 Task: Search one way flight ticket for 1 adult, 6 children, 1 infant in seat and 1 infant on lap in business from Lansing: Capital Region International Airport (was Lansing Capital City) to Gillette: Gillette Campbell County Airport on 5-1-2023. Choice of flights is American. Number of bags: 8 checked bags. Price is upto 45000. Outbound departure time preference is 6:30. Look for best flights.
Action: Mouse moved to (296, 429)
Screenshot: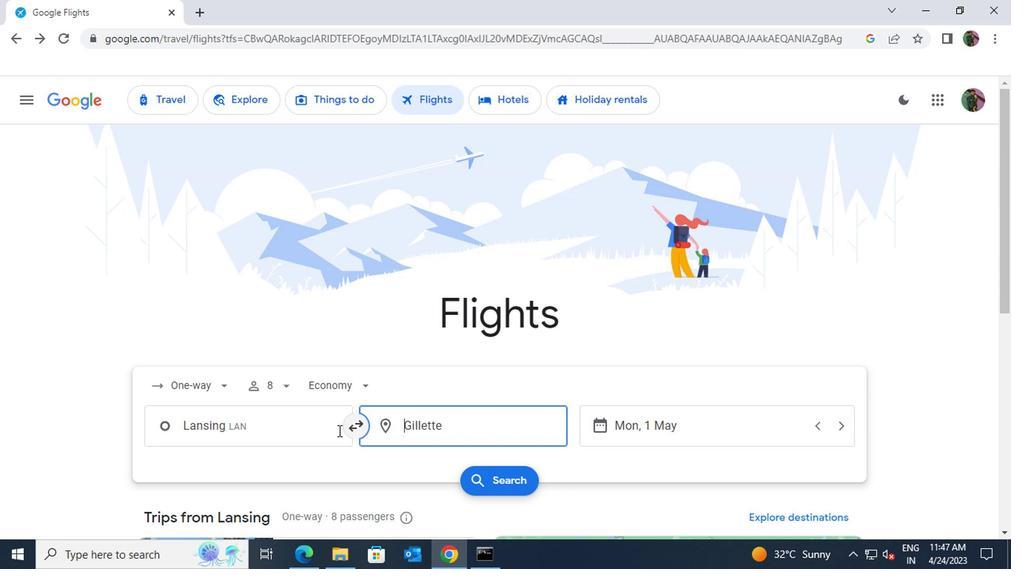 
Action: Mouse pressed left at (296, 429)
Screenshot: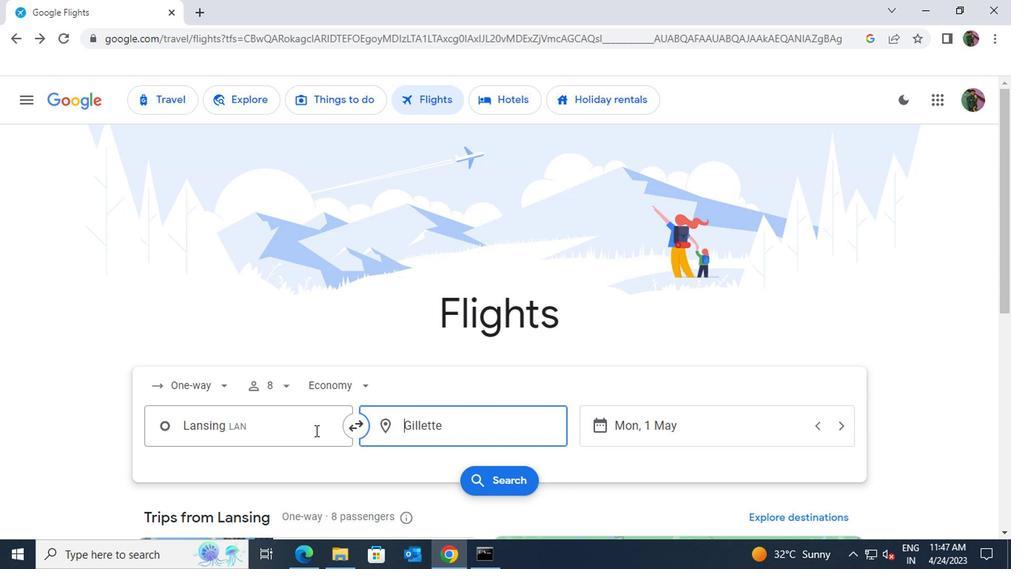 
Action: Key pressed capital<Key.space>region
Screenshot: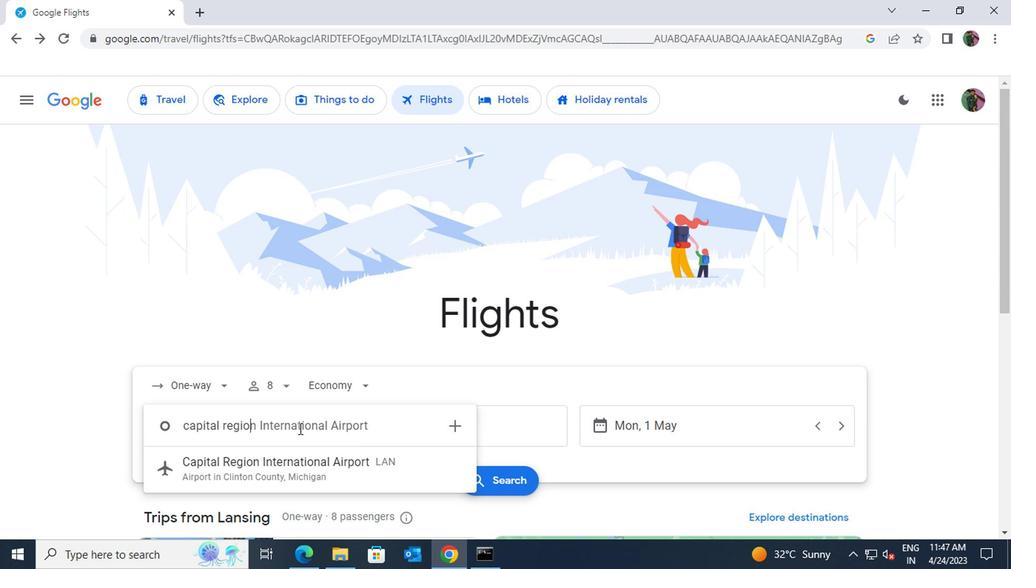 
Action: Mouse moved to (290, 459)
Screenshot: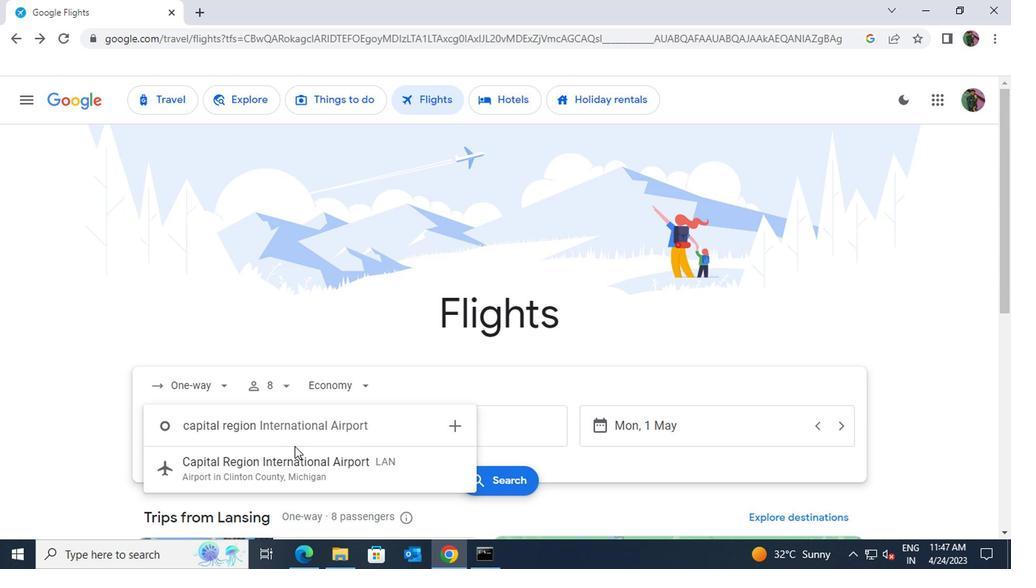 
Action: Mouse pressed left at (290, 459)
Screenshot: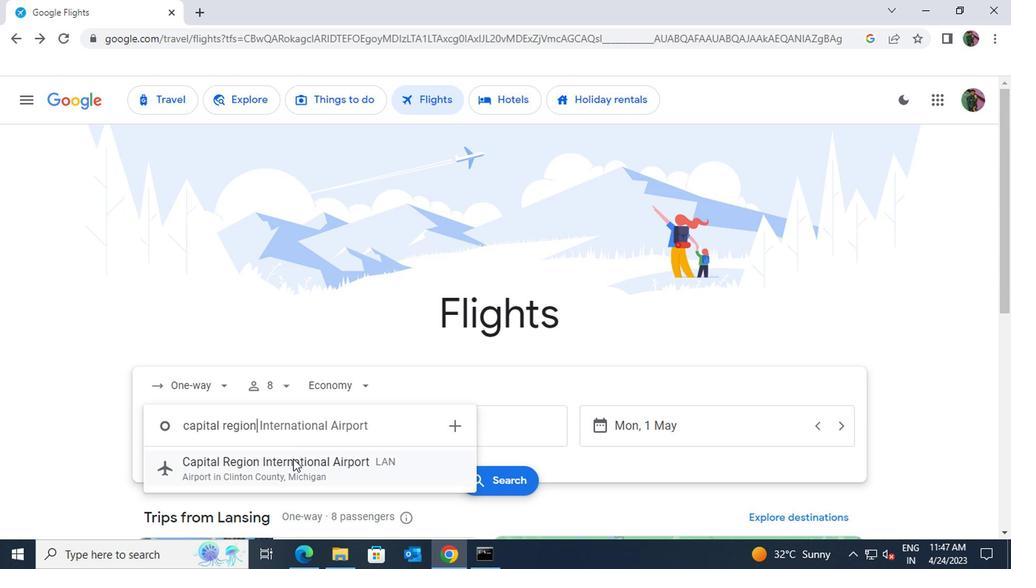 
Action: Mouse moved to (442, 435)
Screenshot: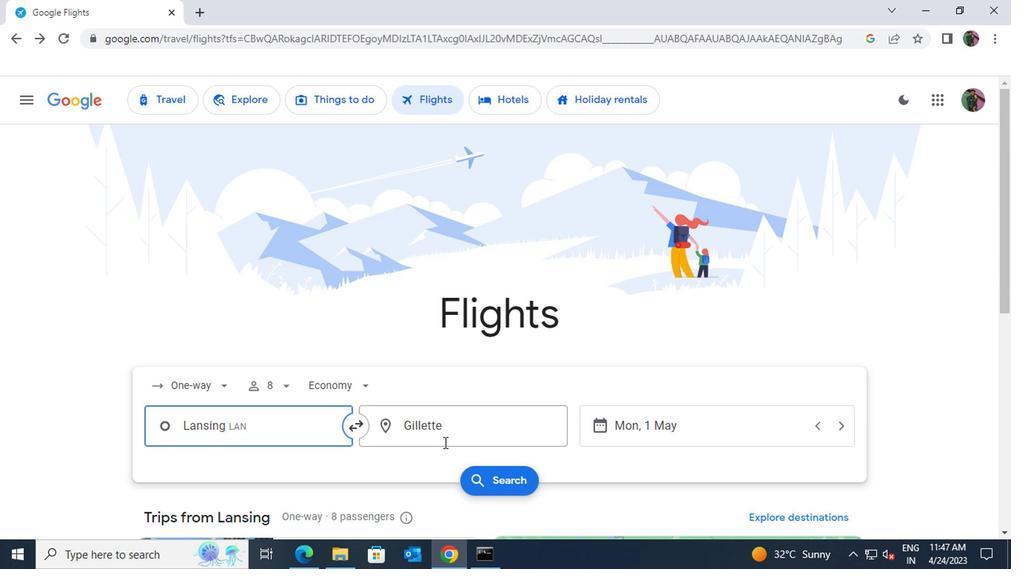 
Action: Mouse pressed left at (442, 435)
Screenshot: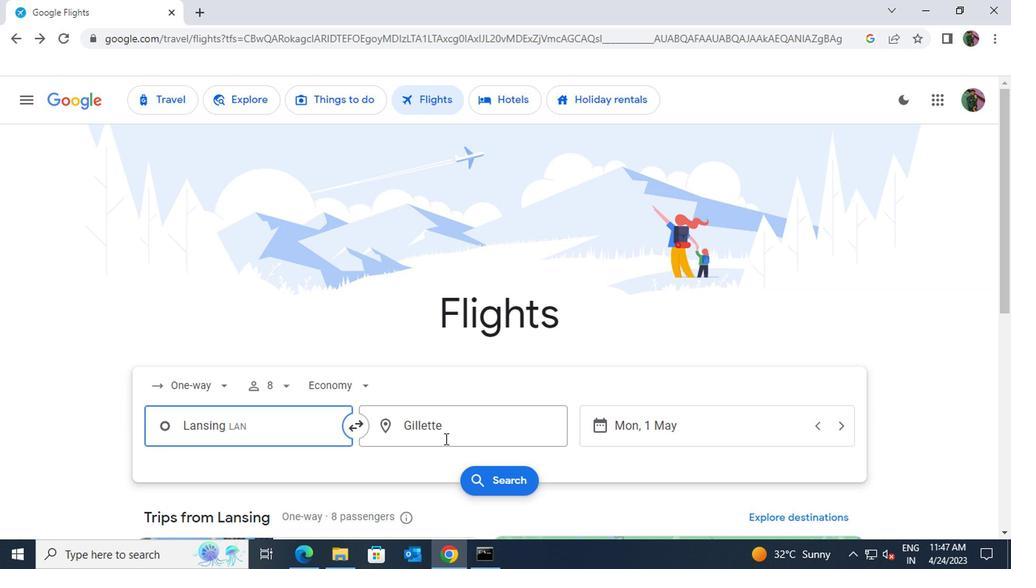 
Action: Key pressed gillette
Screenshot: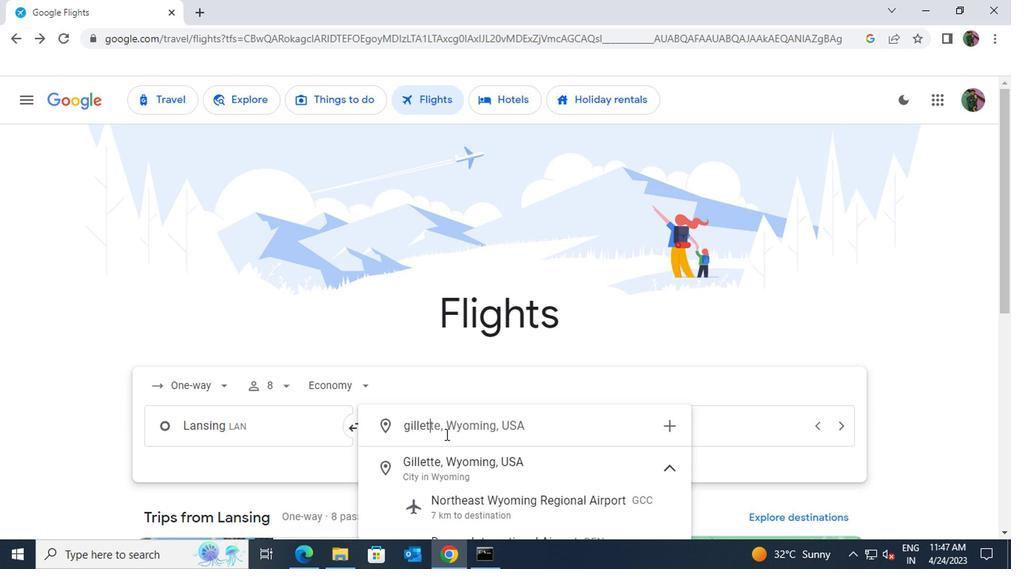 
Action: Mouse moved to (452, 461)
Screenshot: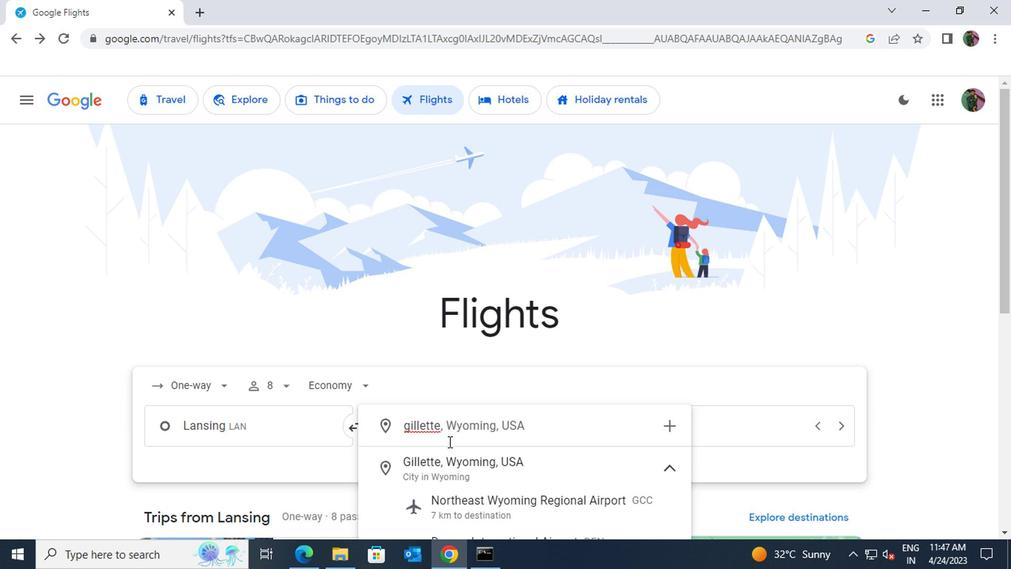 
Action: Mouse pressed left at (452, 461)
Screenshot: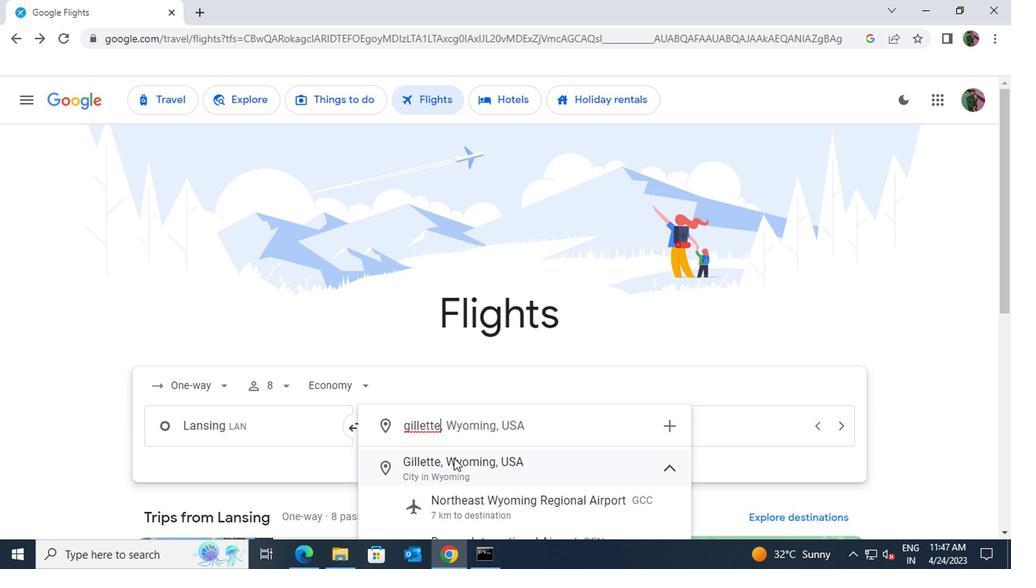 
Action: Mouse moved to (279, 394)
Screenshot: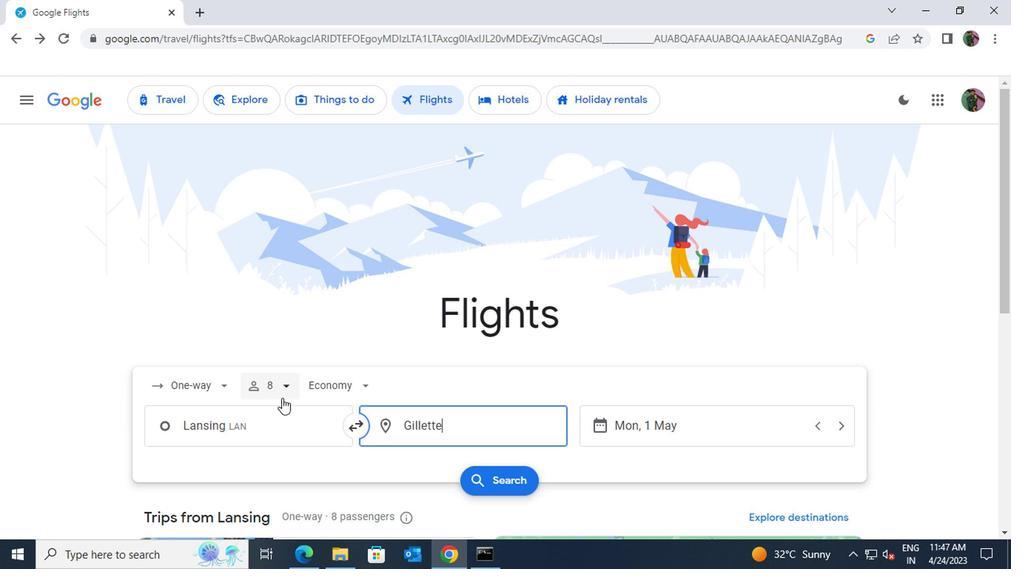 
Action: Mouse pressed left at (279, 394)
Screenshot: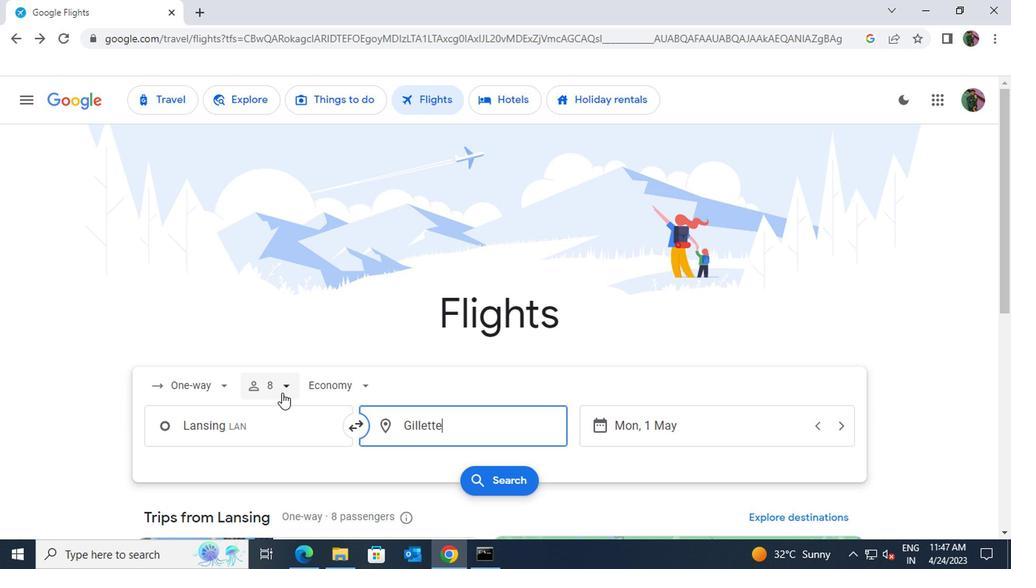 
Action: Mouse moved to (348, 420)
Screenshot: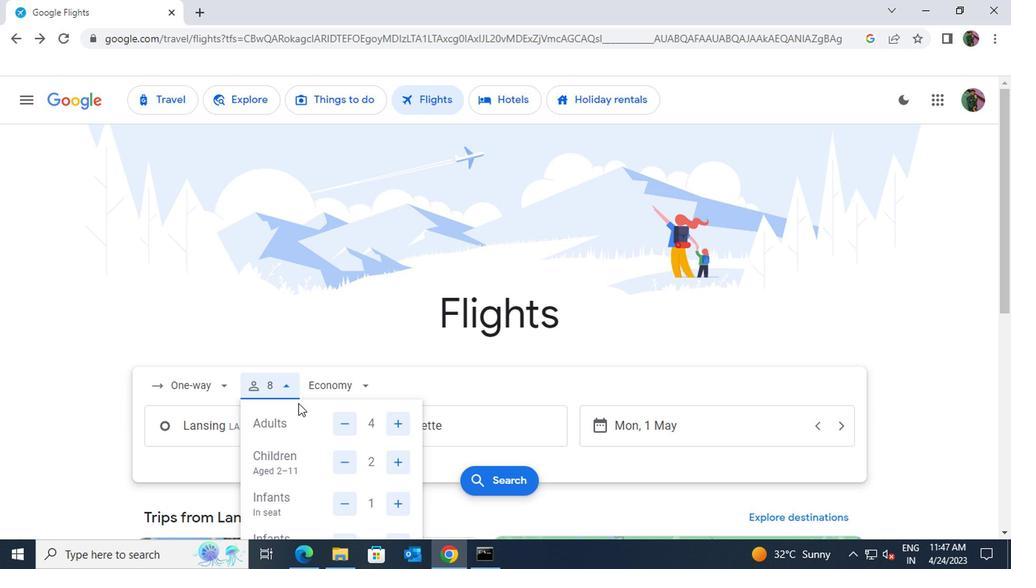 
Action: Mouse pressed left at (348, 420)
Screenshot: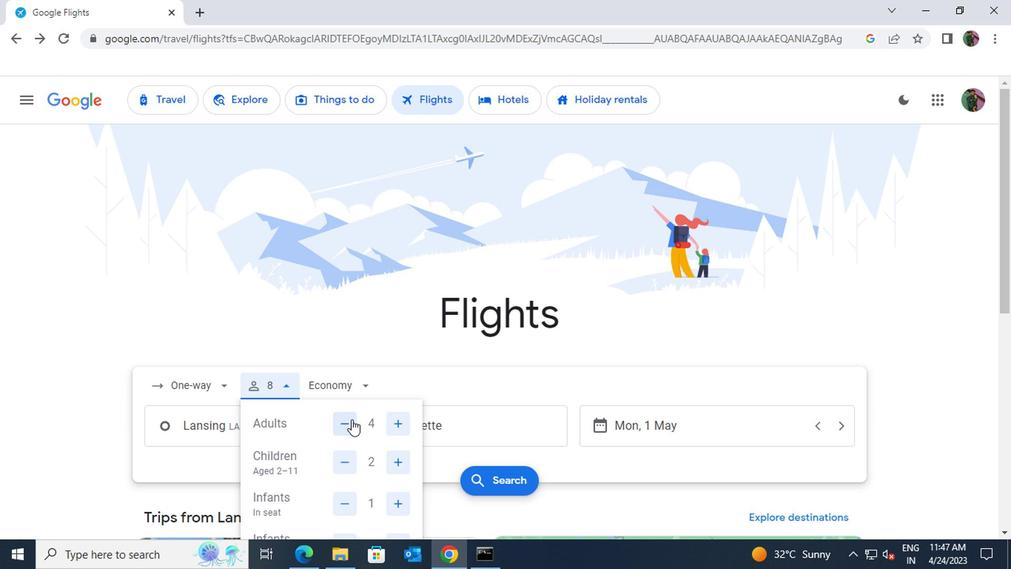 
Action: Mouse pressed left at (348, 420)
Screenshot: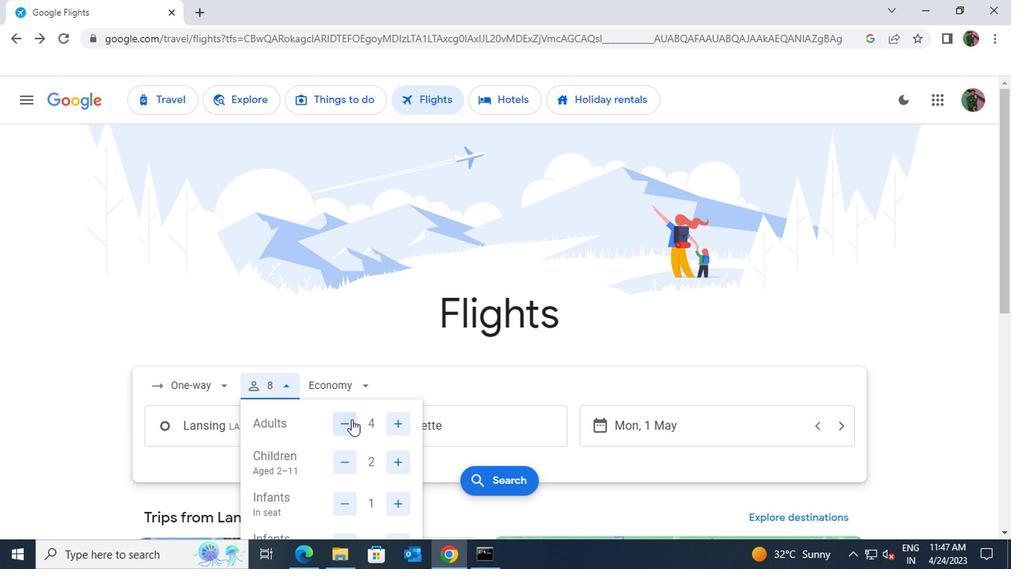 
Action: Mouse pressed left at (348, 420)
Screenshot: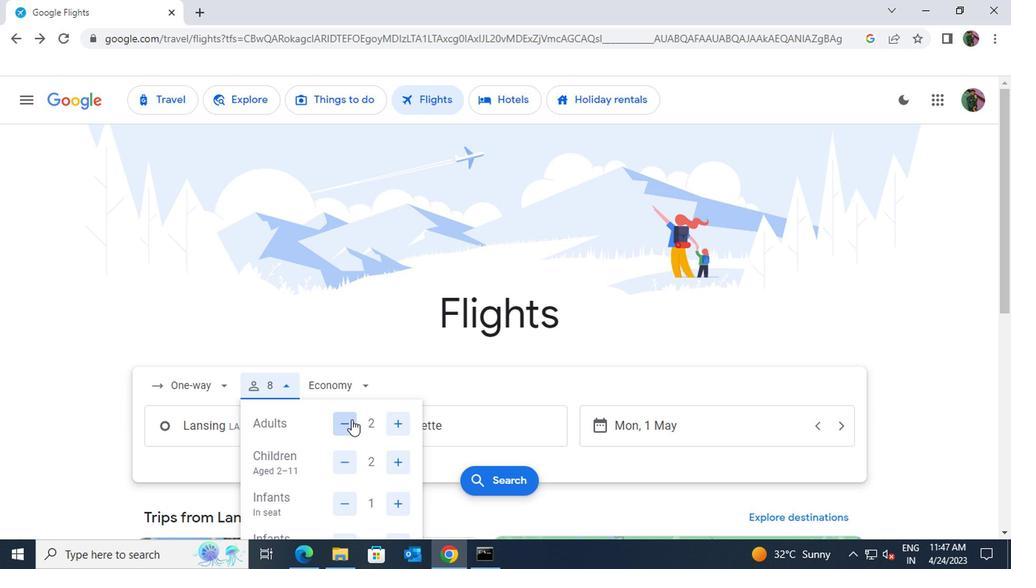 
Action: Mouse scrolled (348, 419) with delta (0, 0)
Screenshot: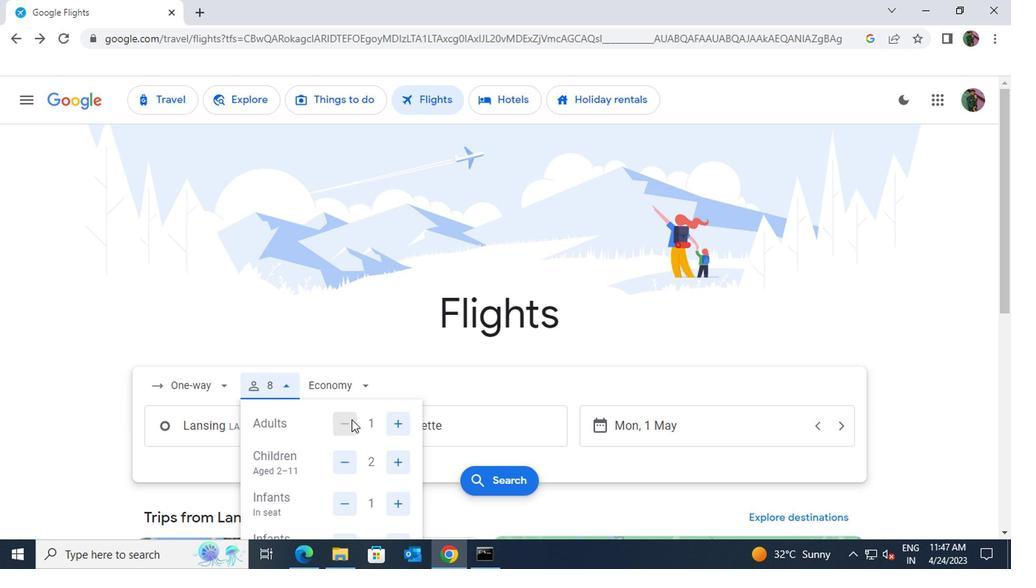 
Action: Mouse moved to (401, 393)
Screenshot: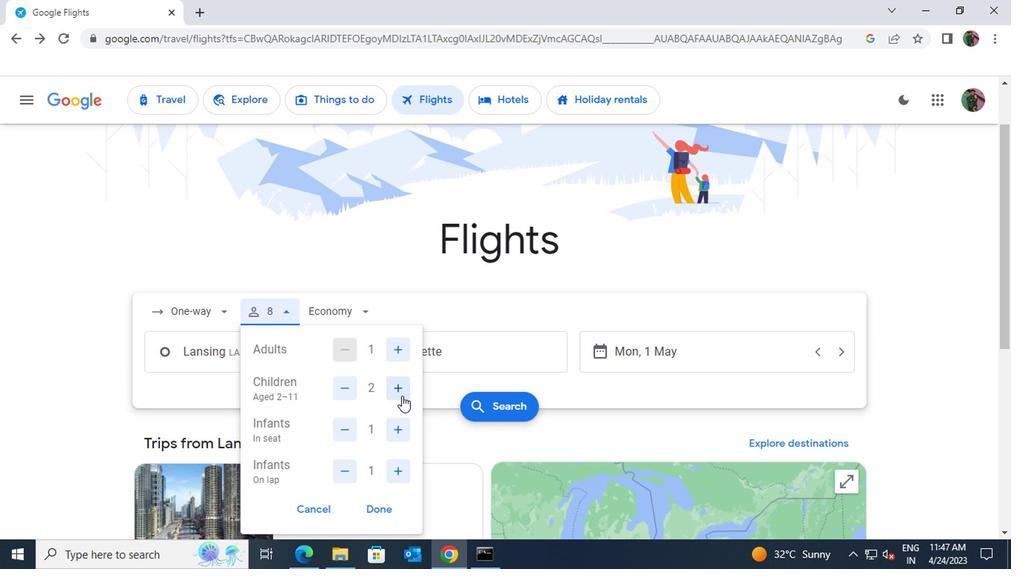 
Action: Mouse pressed left at (401, 393)
Screenshot: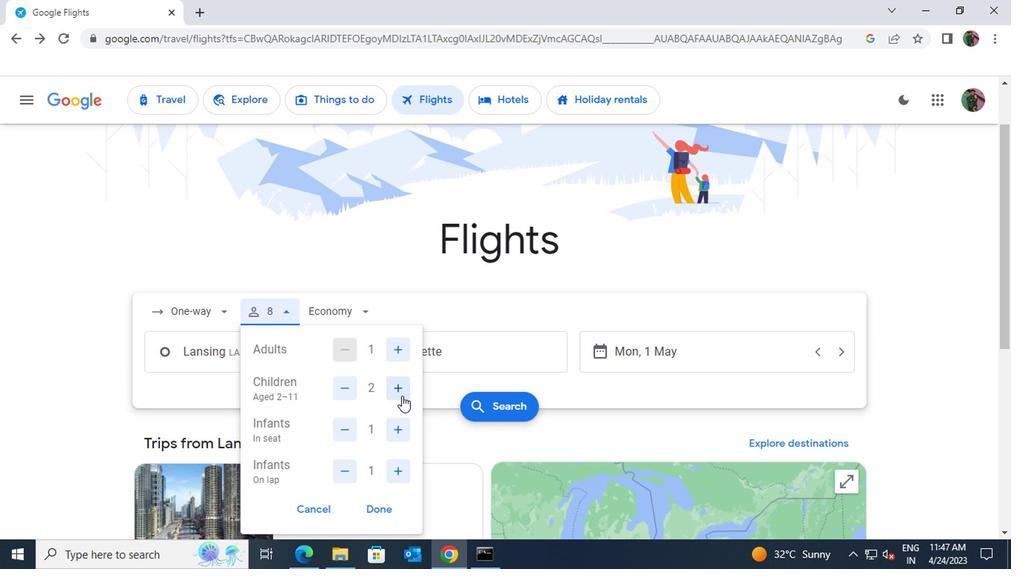 
Action: Mouse pressed left at (401, 393)
Screenshot: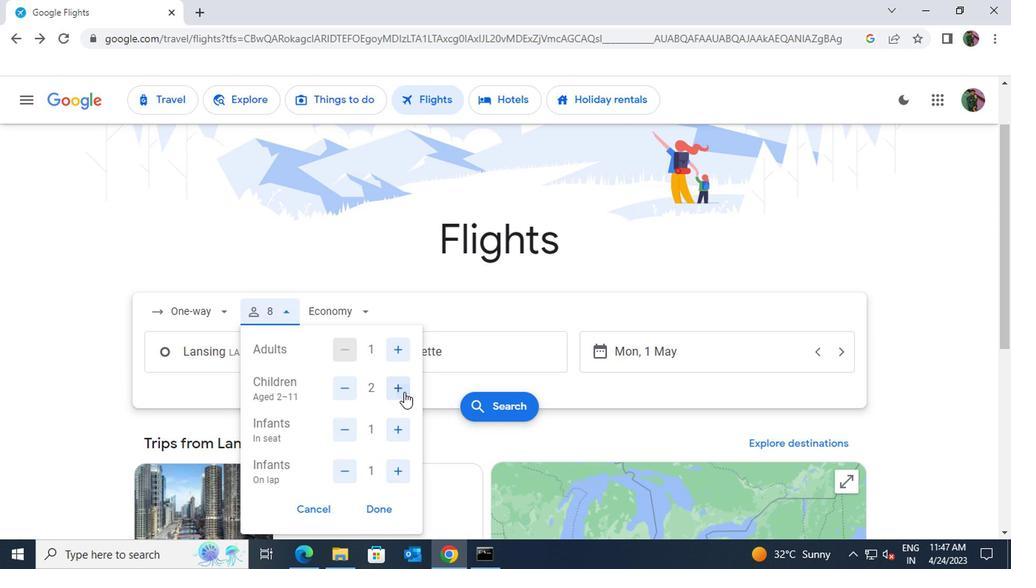 
Action: Mouse pressed left at (401, 393)
Screenshot: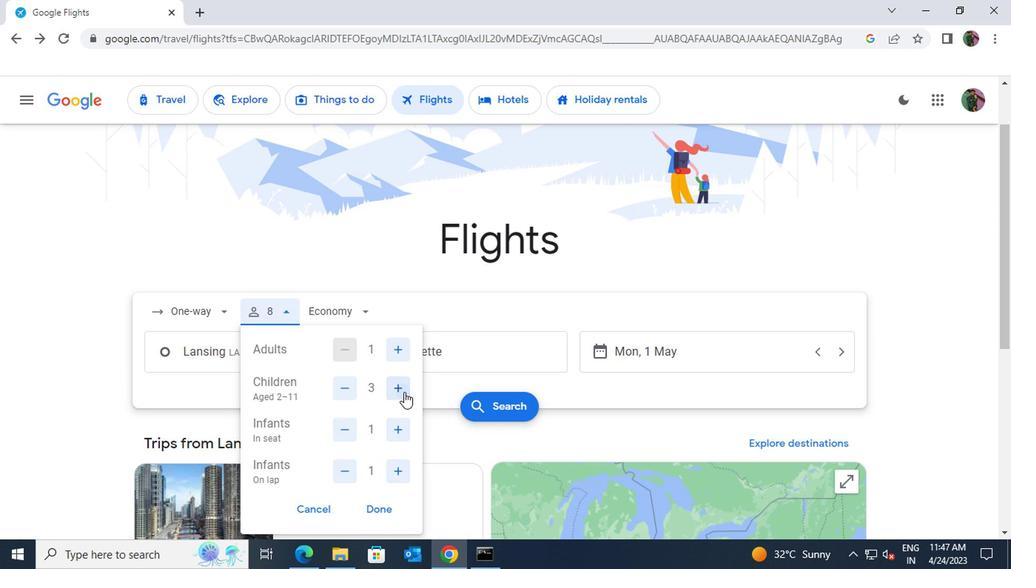 
Action: Mouse pressed left at (401, 393)
Screenshot: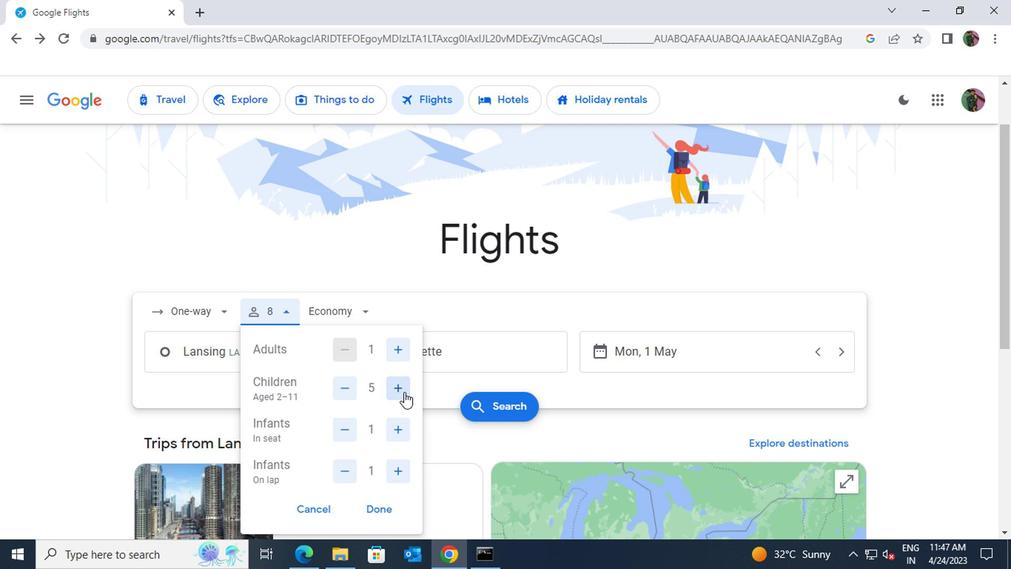
Action: Mouse scrolled (401, 392) with delta (0, -1)
Screenshot: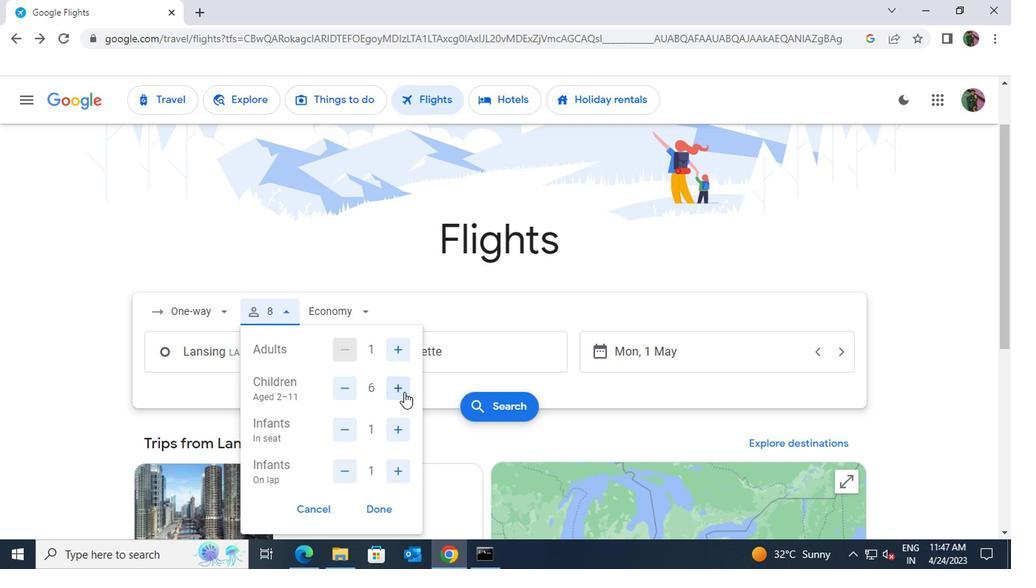 
Action: Mouse moved to (376, 432)
Screenshot: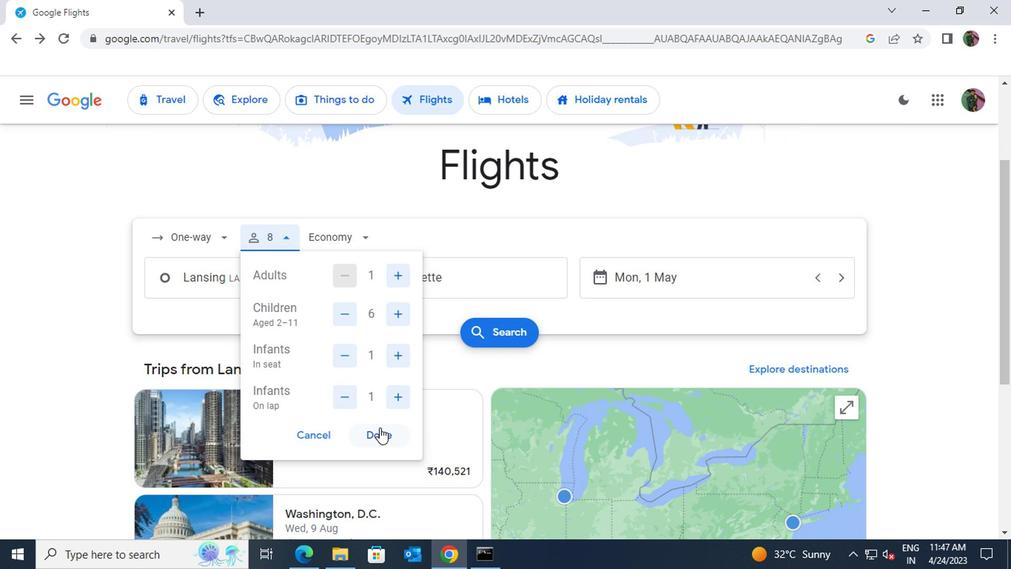 
Action: Mouse pressed left at (376, 432)
Screenshot: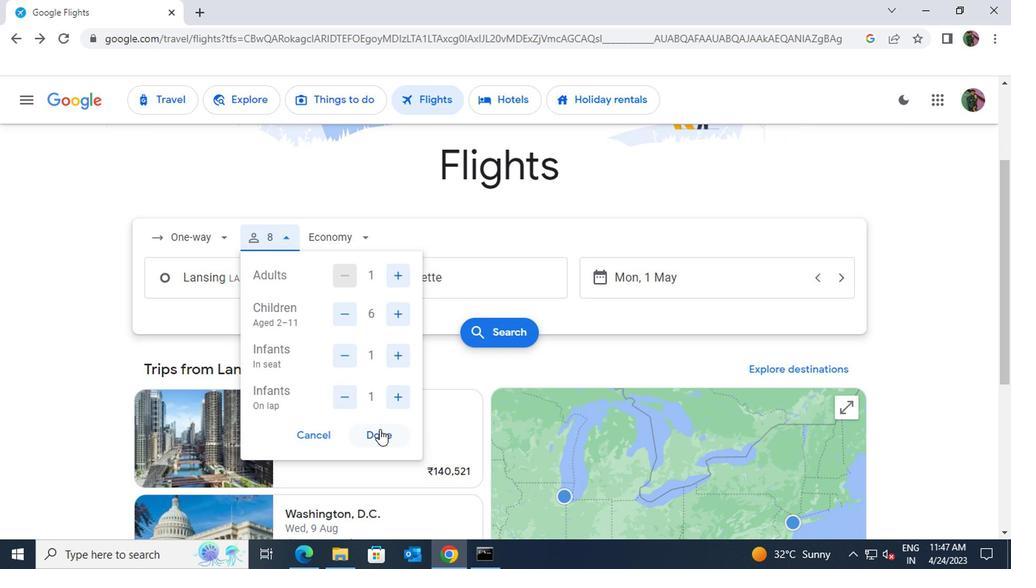 
Action: Mouse moved to (587, 286)
Screenshot: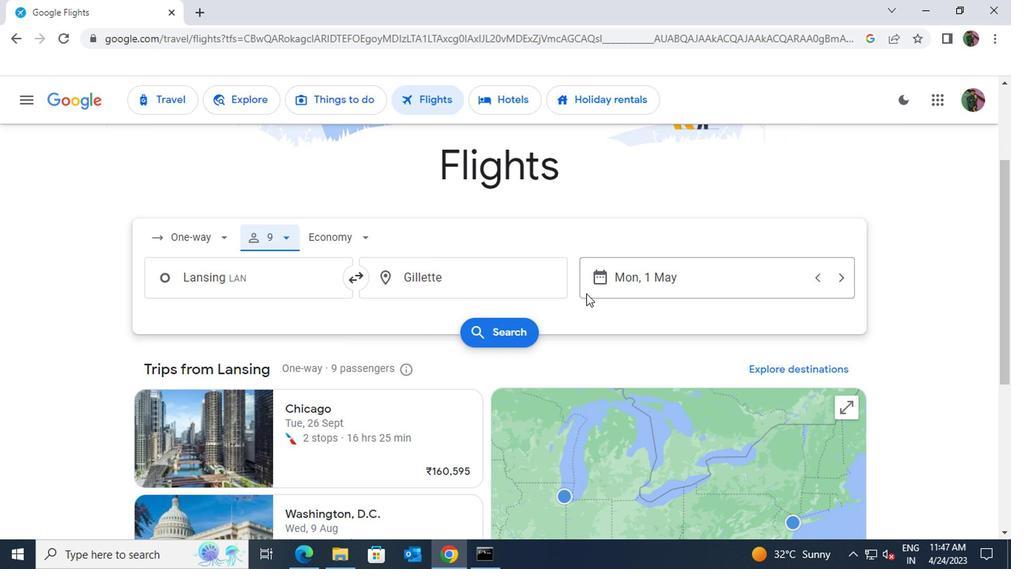 
Action: Mouse pressed left at (587, 286)
Screenshot: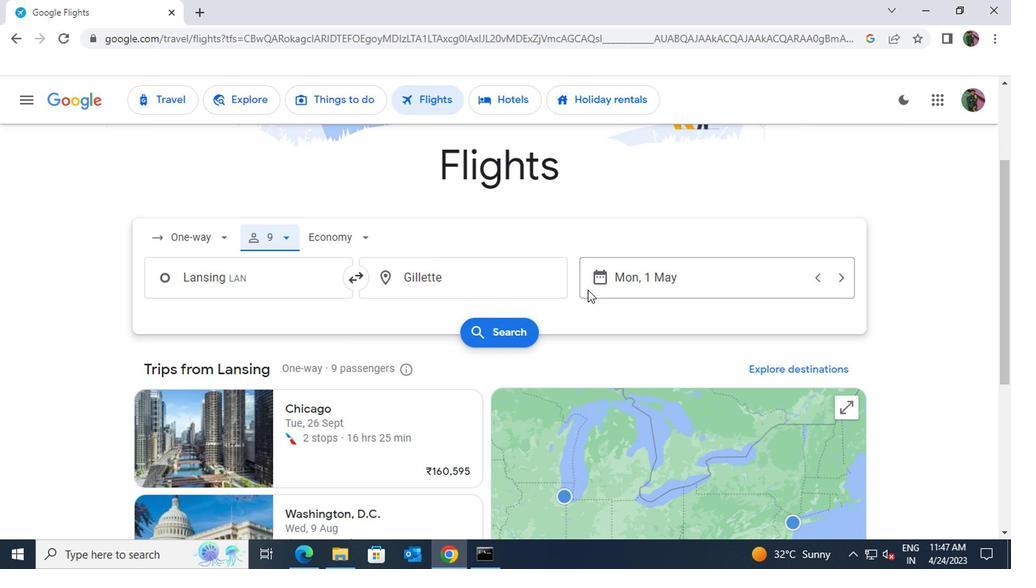 
Action: Mouse moved to (634, 277)
Screenshot: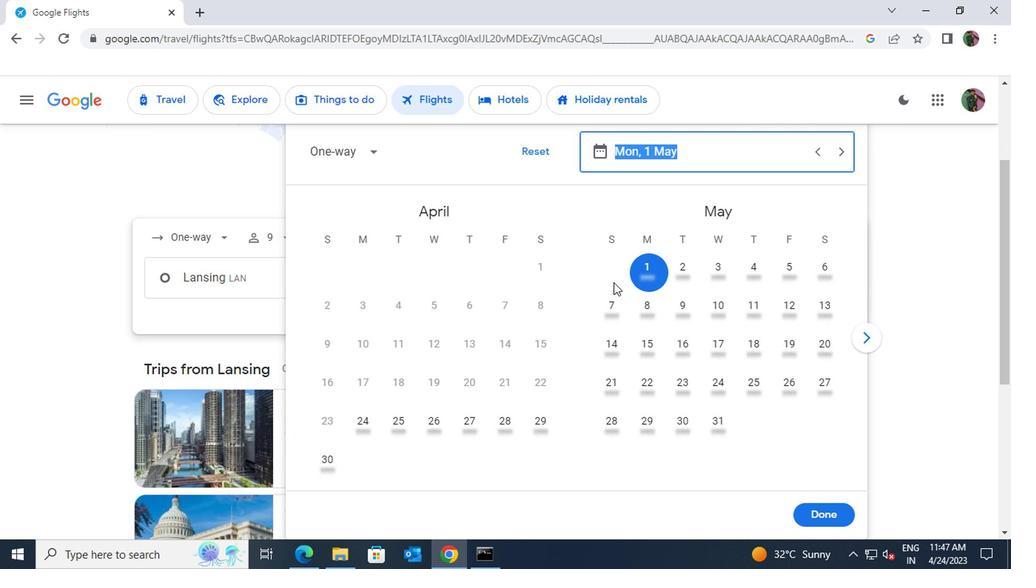 
Action: Mouse pressed left at (634, 277)
Screenshot: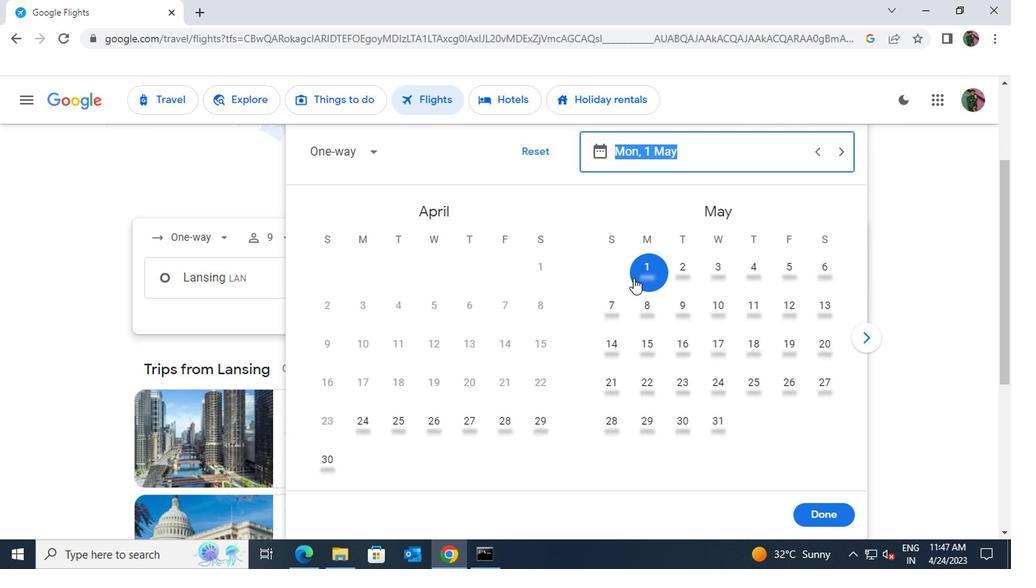 
Action: Mouse moved to (806, 508)
Screenshot: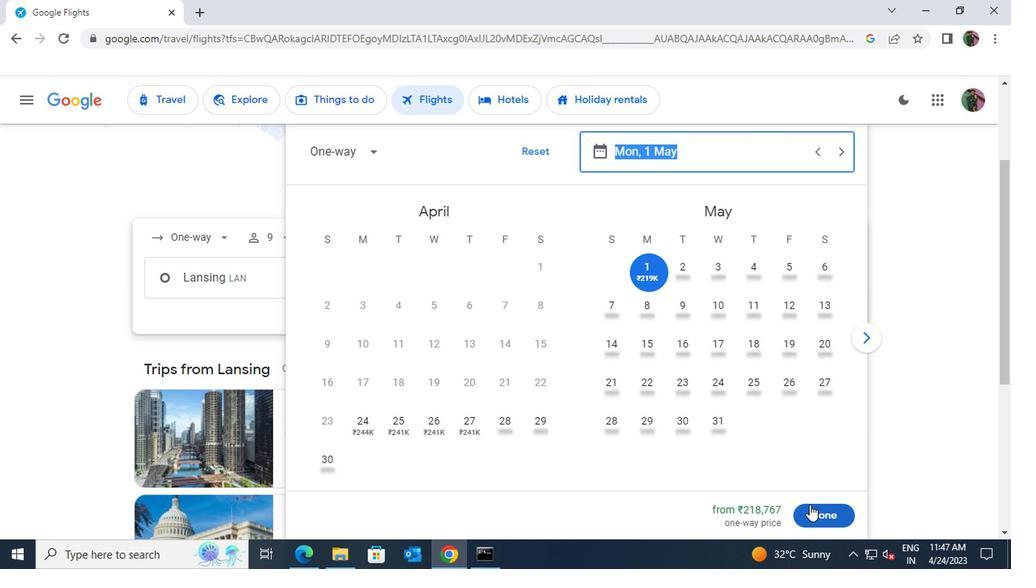 
Action: Mouse pressed left at (806, 508)
Screenshot: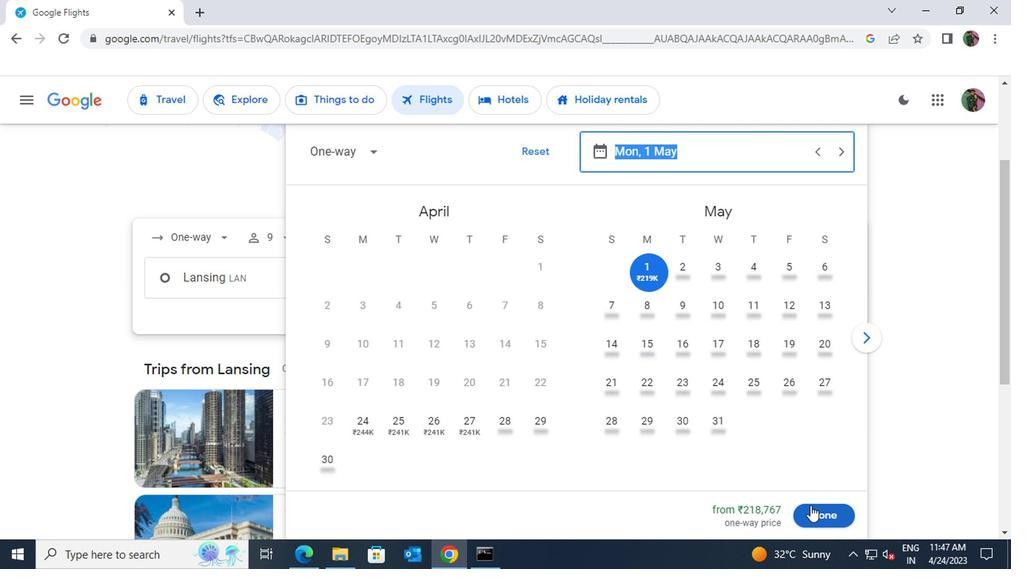 
Action: Mouse moved to (367, 244)
Screenshot: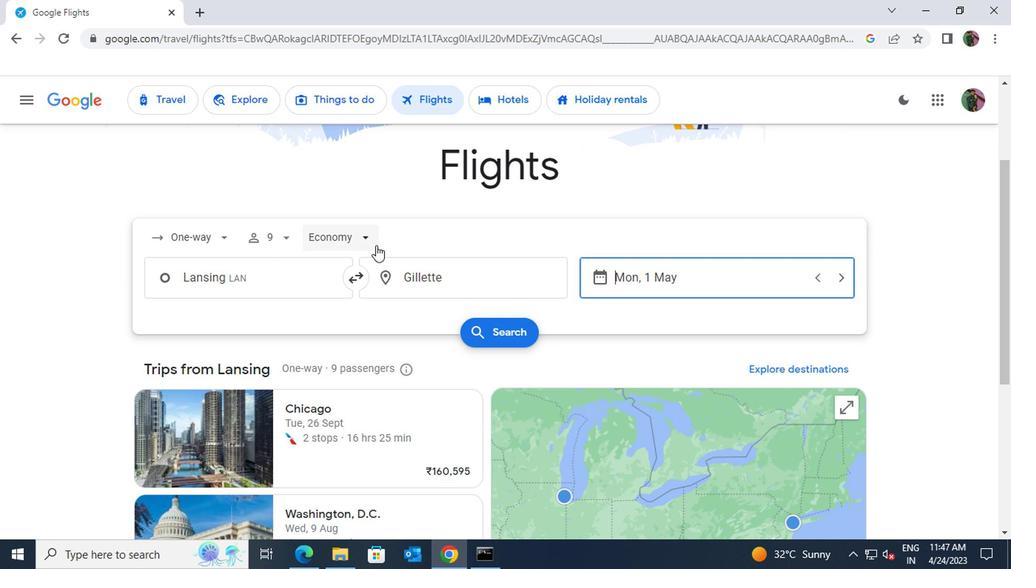 
Action: Mouse pressed left at (367, 244)
Screenshot: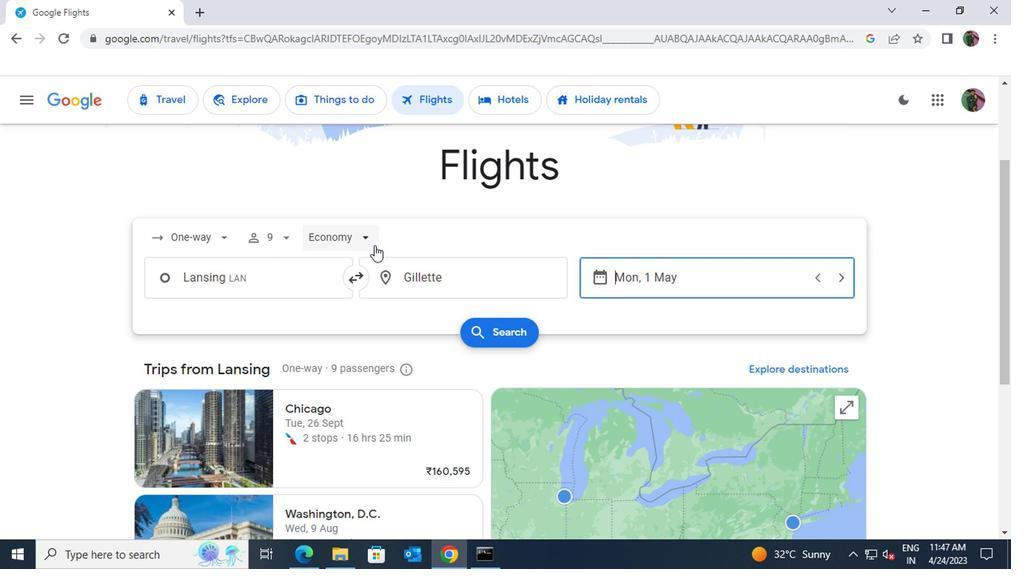 
Action: Mouse moved to (365, 344)
Screenshot: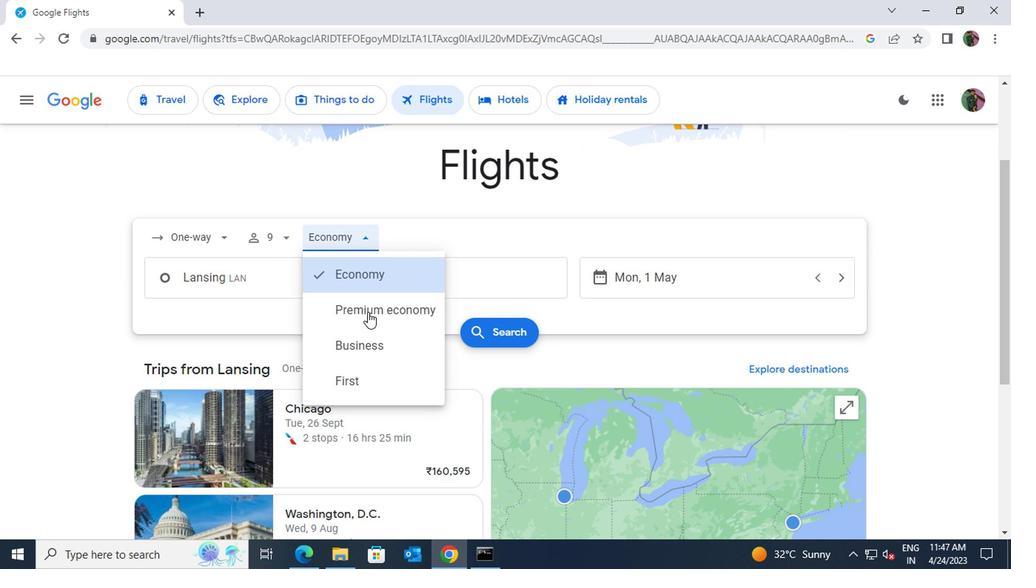 
Action: Mouse pressed left at (365, 344)
Screenshot: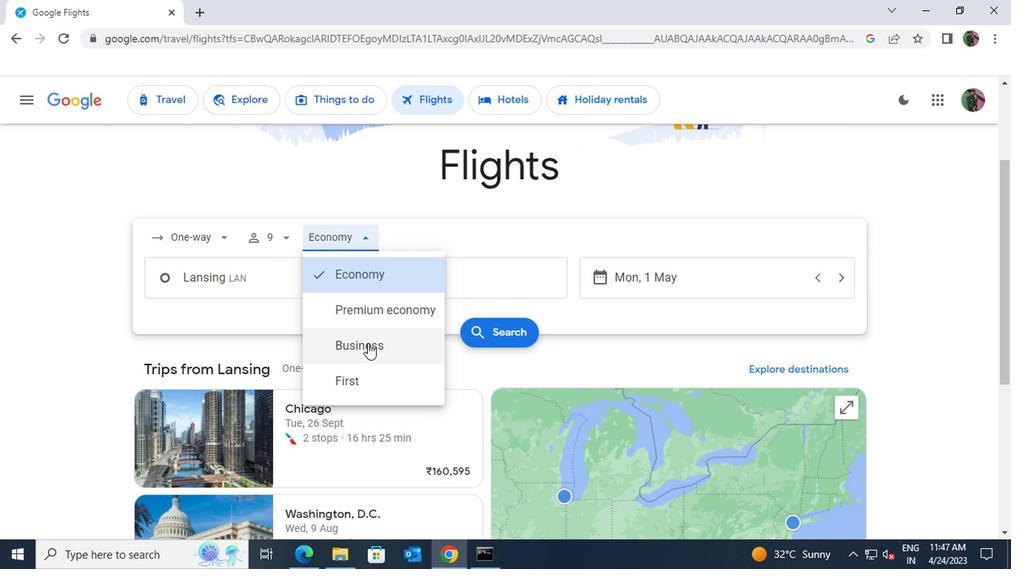 
Action: Mouse moved to (497, 333)
Screenshot: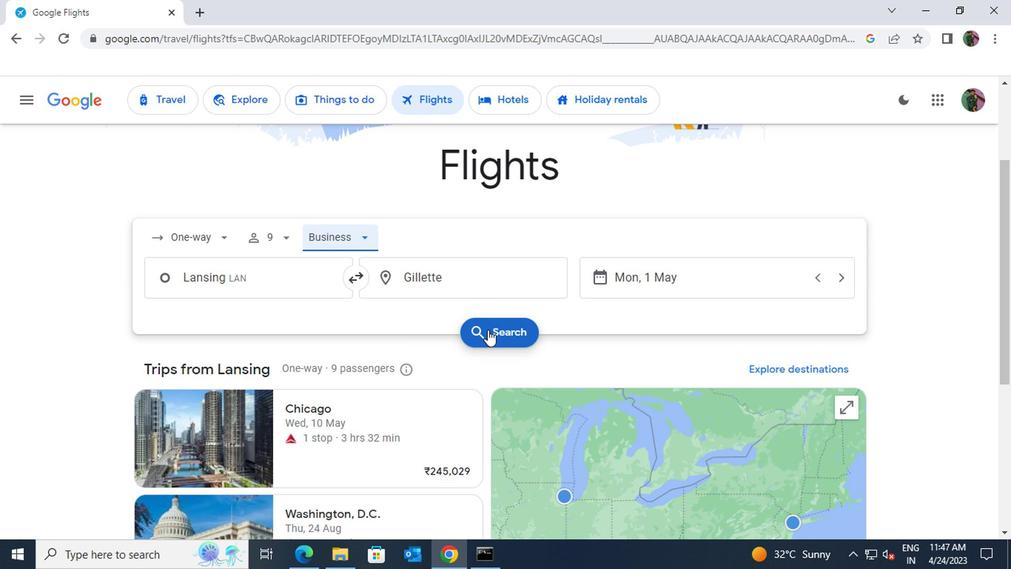
Action: Mouse pressed left at (497, 333)
Screenshot: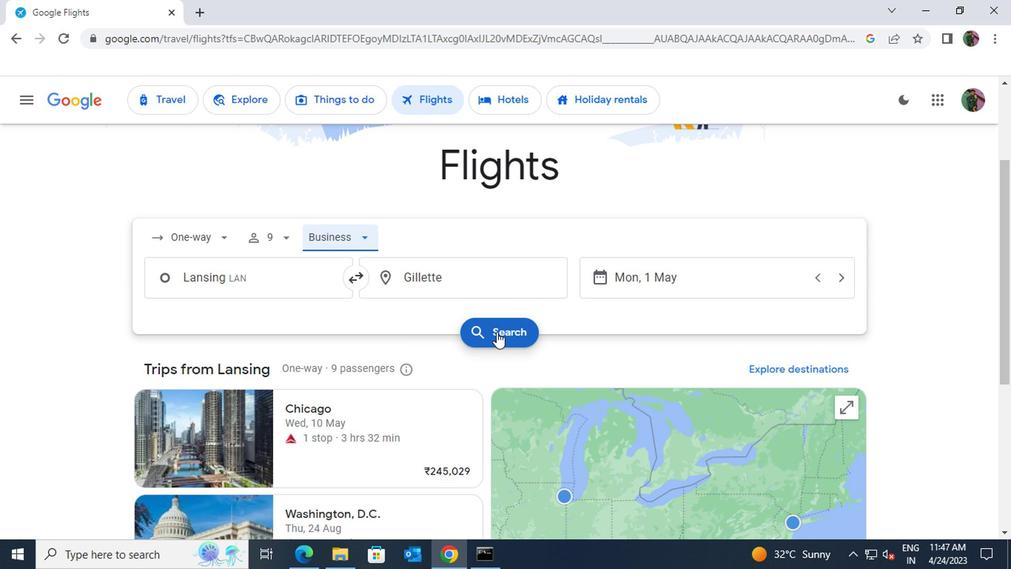 
Action: Mouse moved to (396, 236)
Screenshot: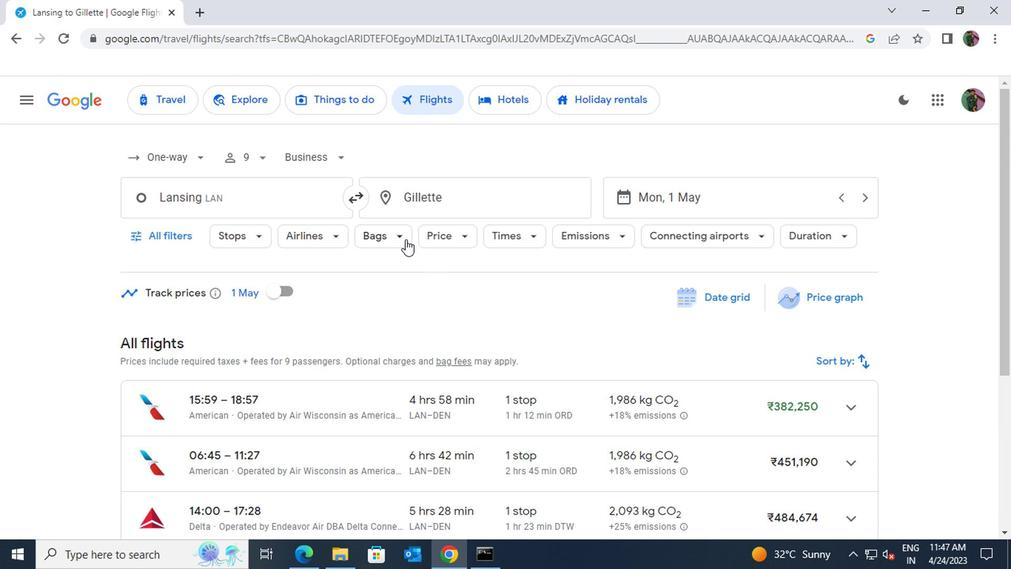 
Action: Mouse pressed left at (396, 236)
Screenshot: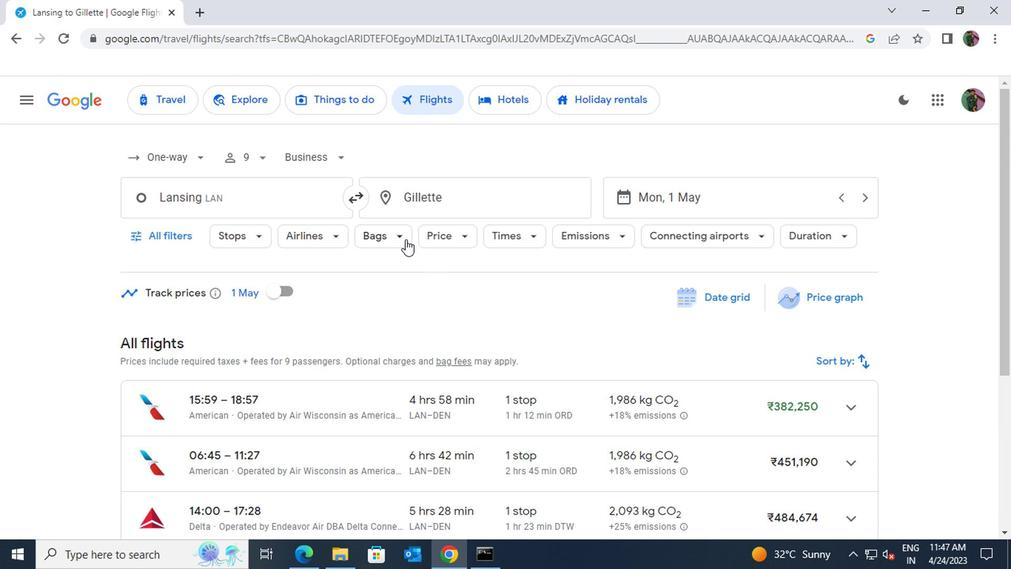 
Action: Mouse moved to (590, 342)
Screenshot: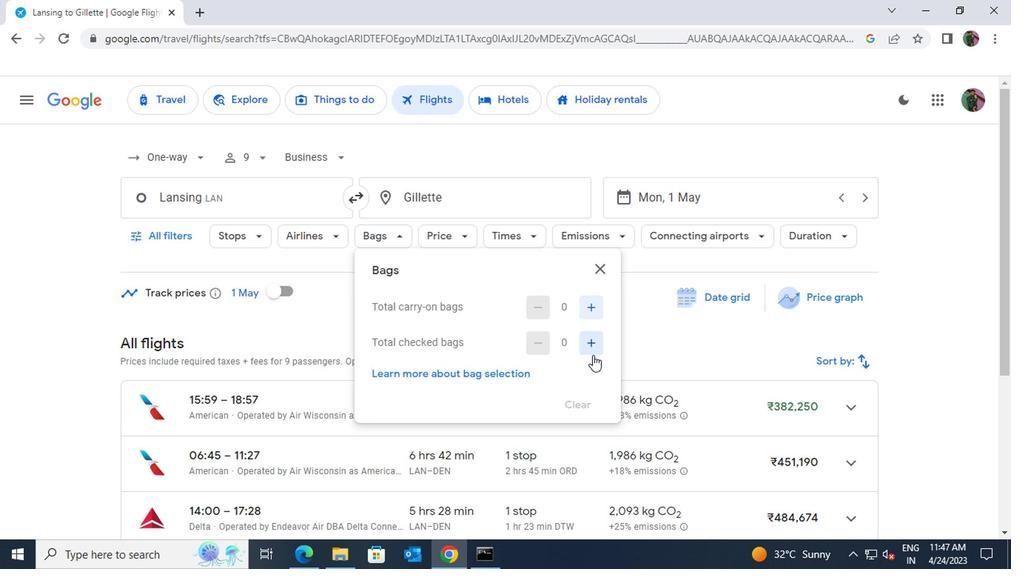 
Action: Mouse pressed left at (590, 342)
Screenshot: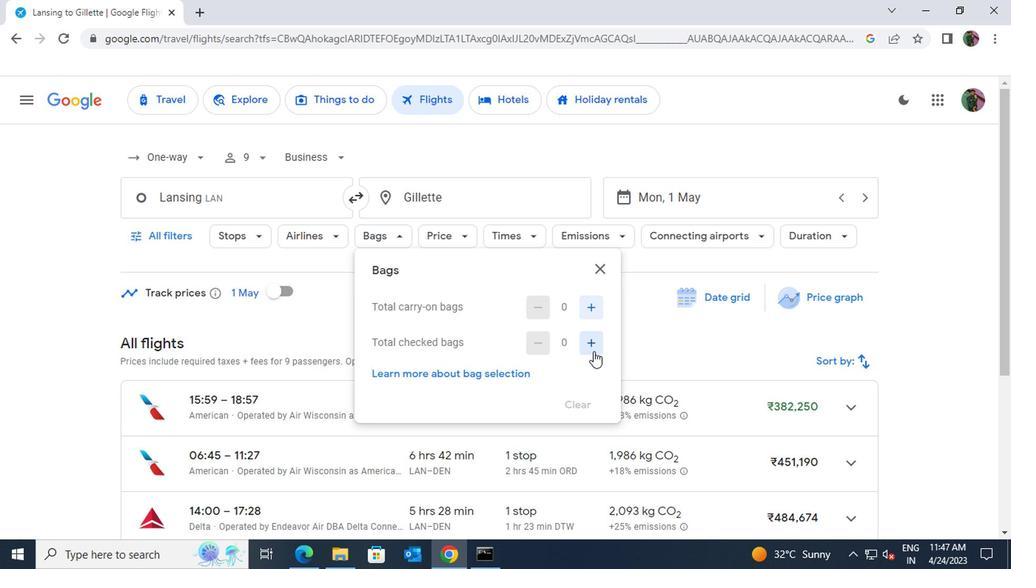 
Action: Mouse moved to (590, 340)
Screenshot: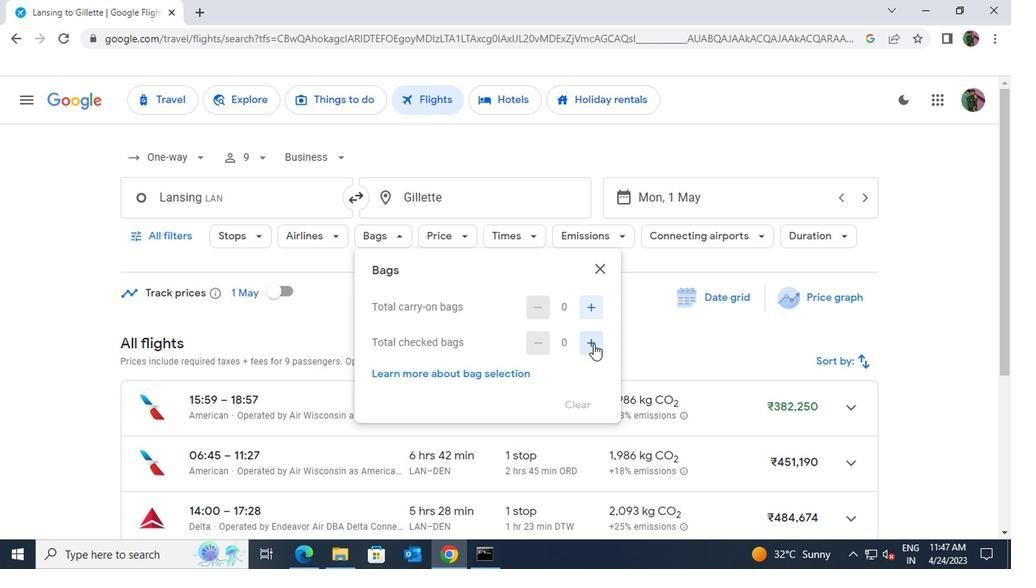 
Action: Mouse pressed left at (590, 340)
Screenshot: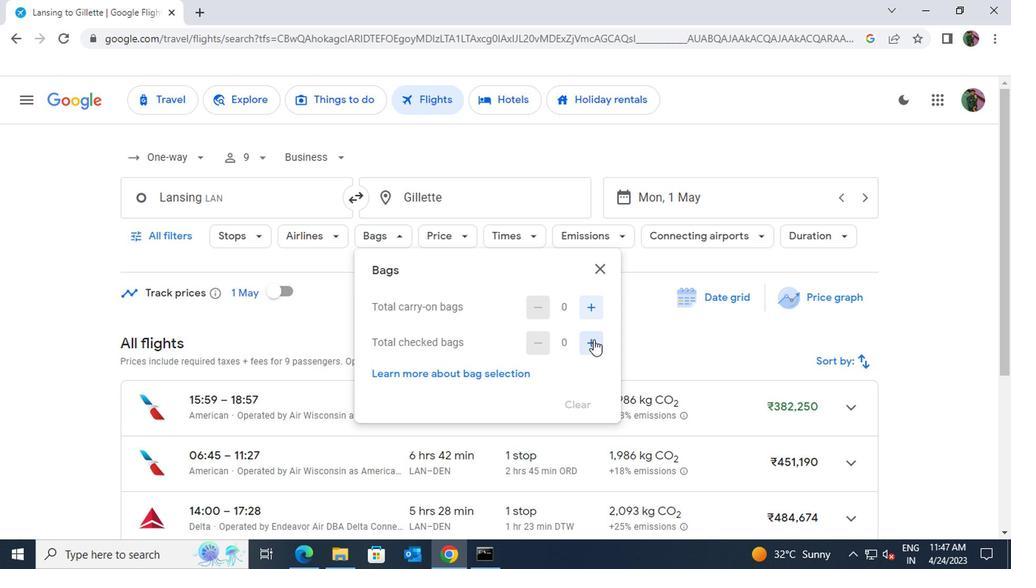 
Action: Mouse pressed left at (590, 340)
Screenshot: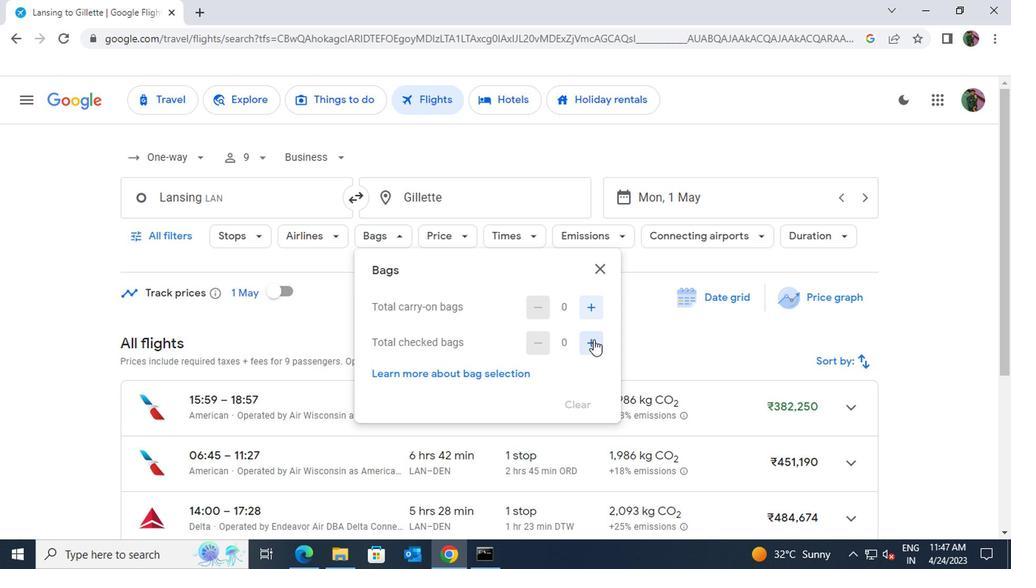 
Action: Mouse pressed left at (590, 340)
Screenshot: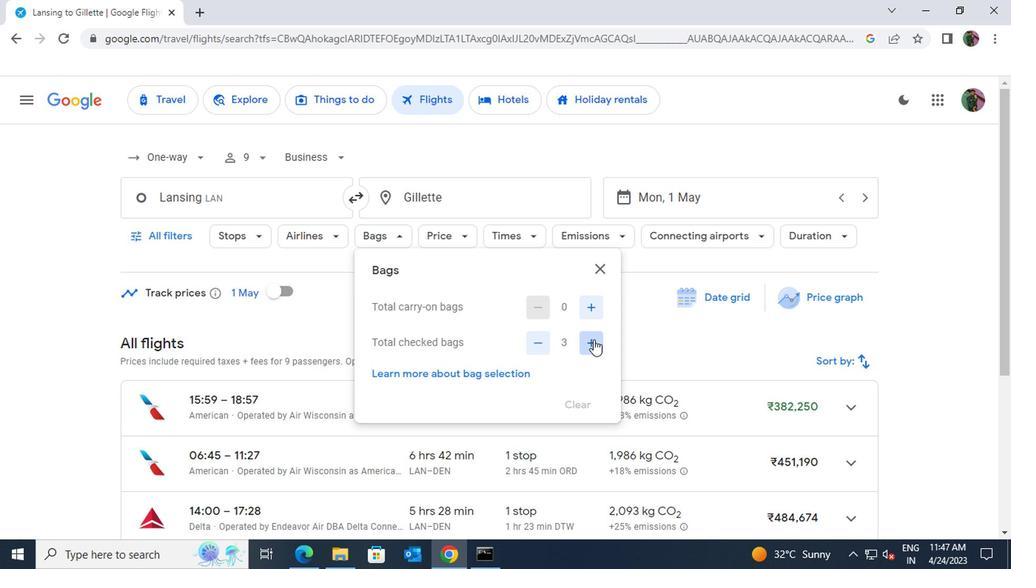 
Action: Mouse pressed left at (590, 340)
Screenshot: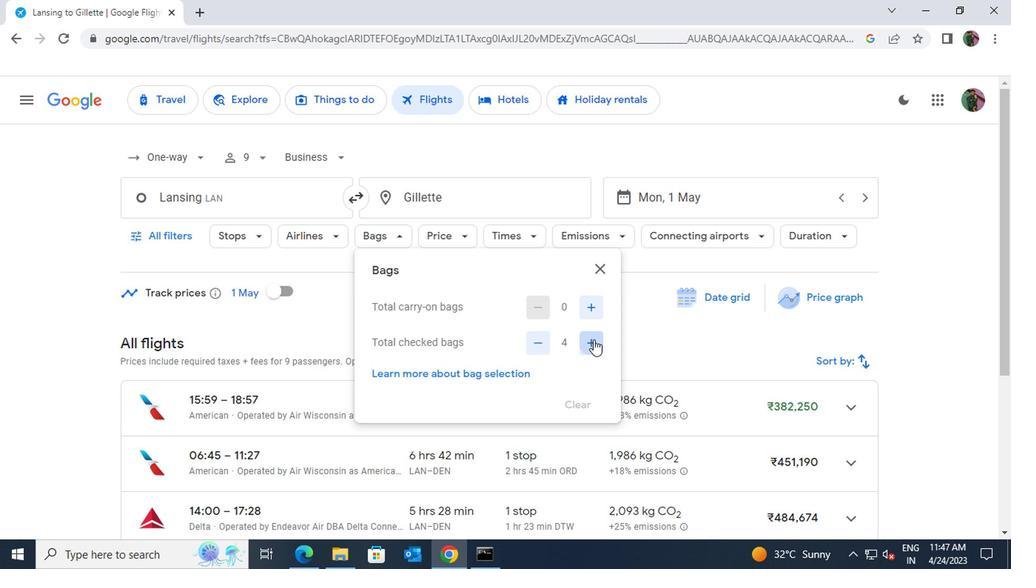 
Action: Mouse pressed left at (590, 340)
Screenshot: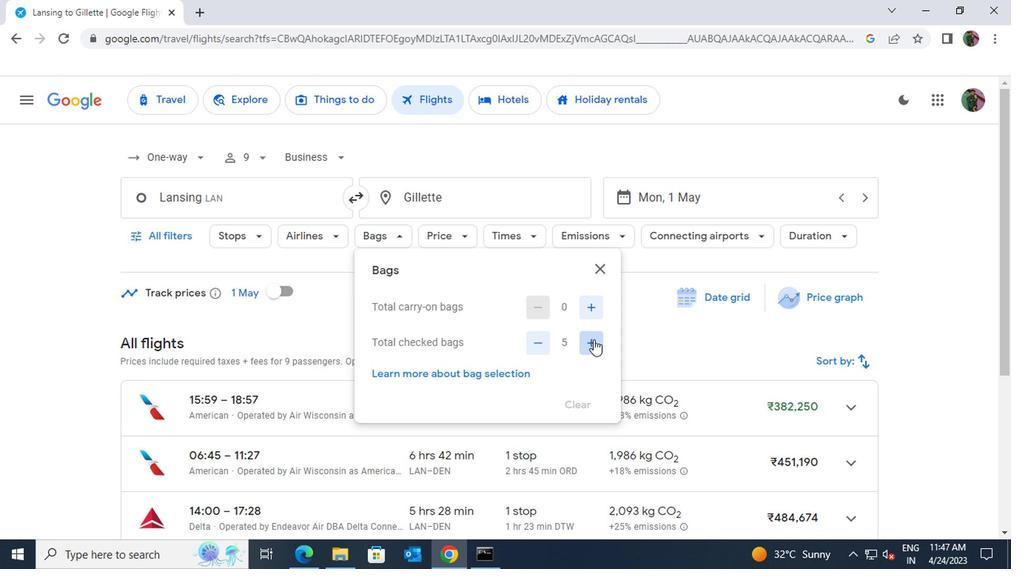 
Action: Mouse pressed left at (590, 340)
Screenshot: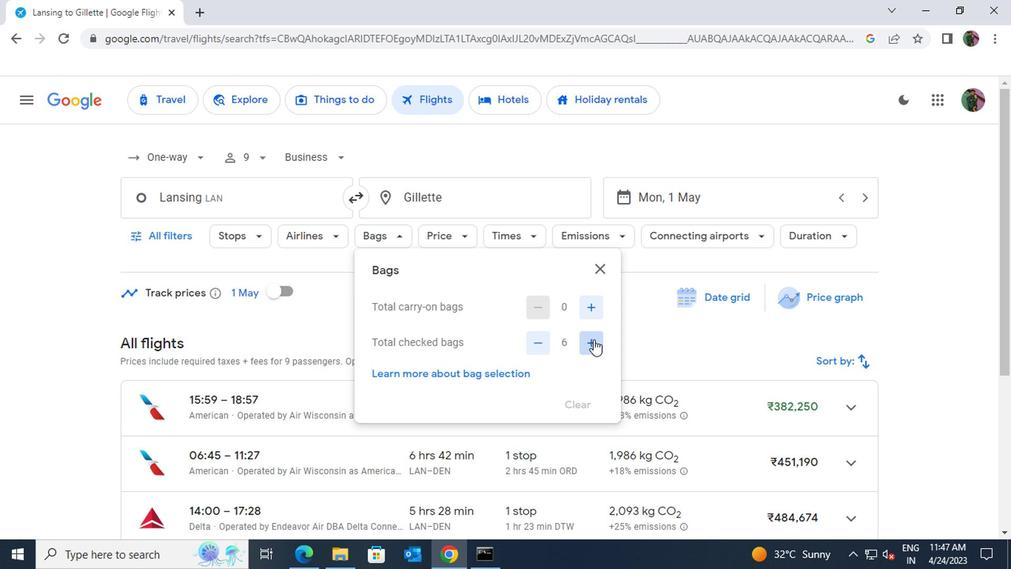 
Action: Mouse pressed left at (590, 340)
Screenshot: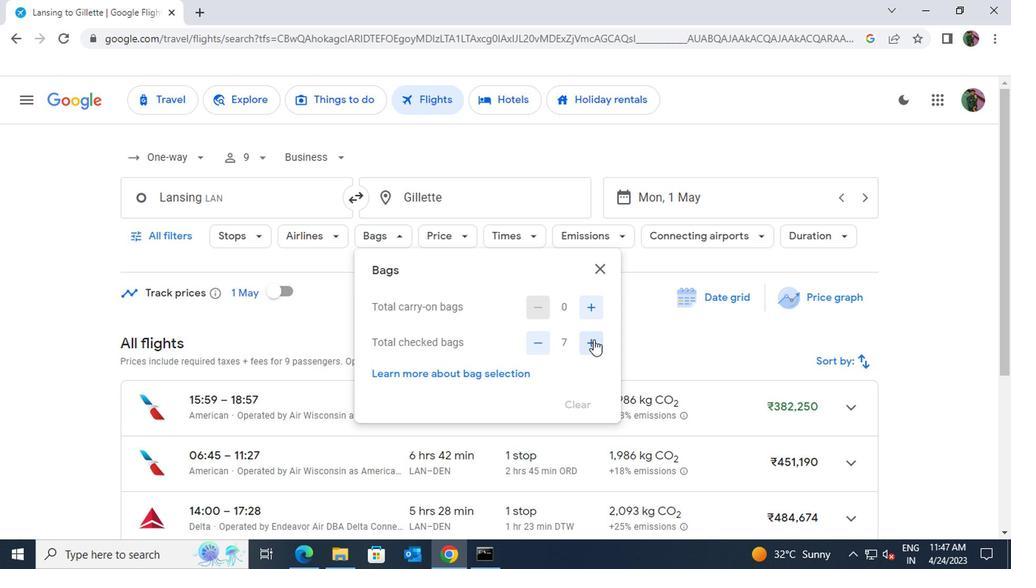 
Action: Mouse moved to (596, 274)
Screenshot: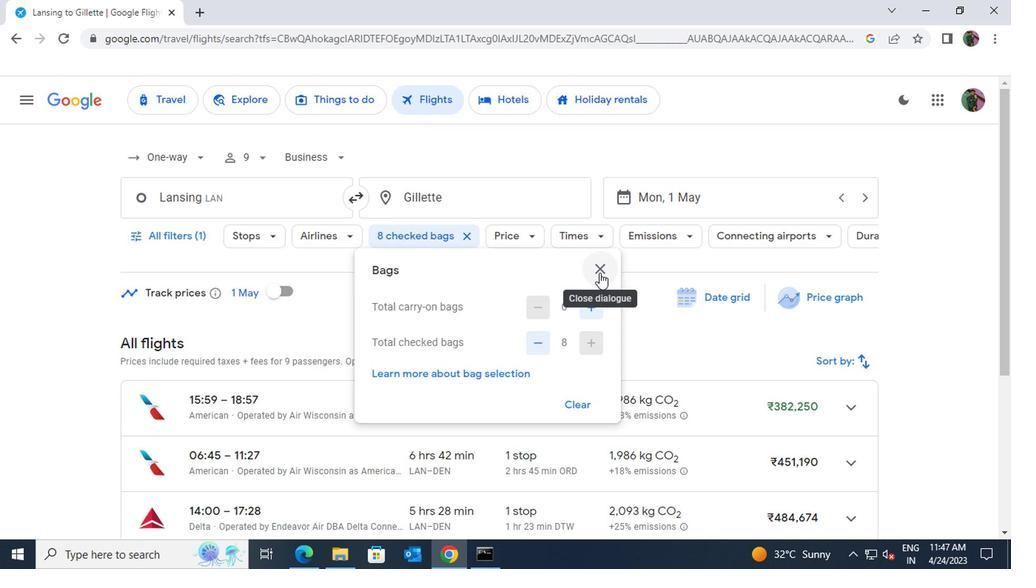
Action: Mouse pressed left at (596, 274)
Screenshot: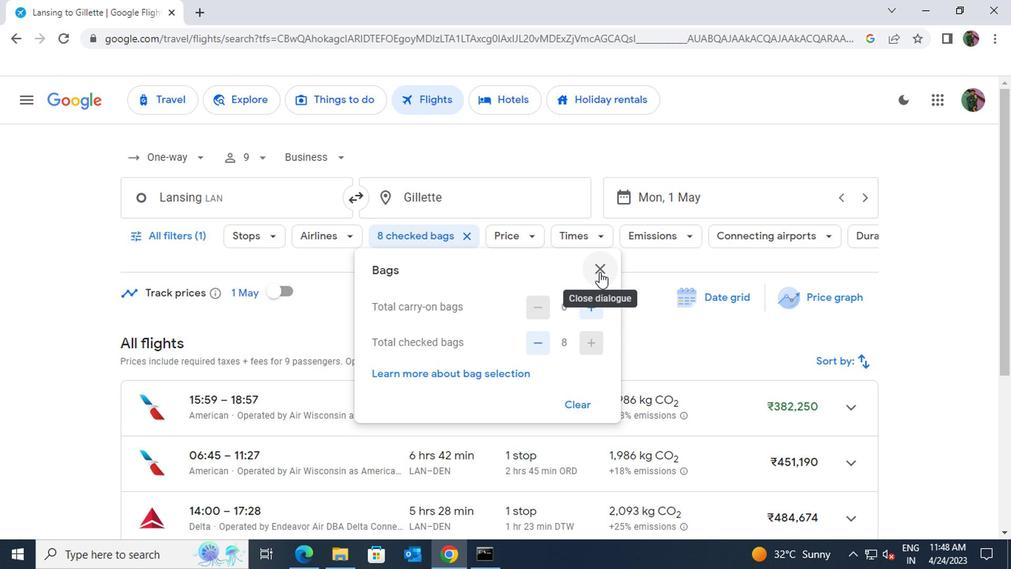 
Action: Mouse moved to (529, 238)
Screenshot: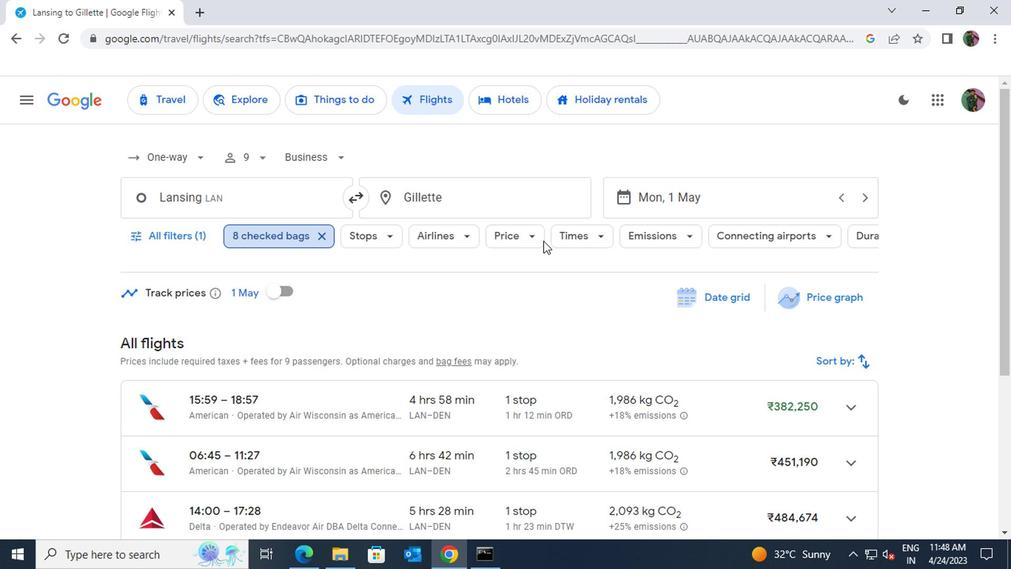 
Action: Mouse pressed left at (529, 238)
Screenshot: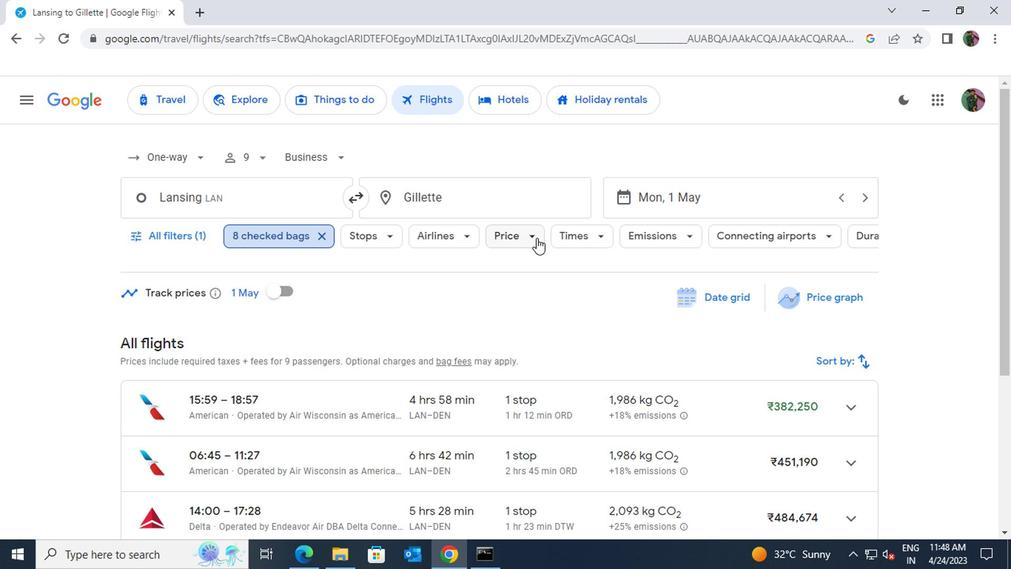 
Action: Mouse moved to (721, 334)
Screenshot: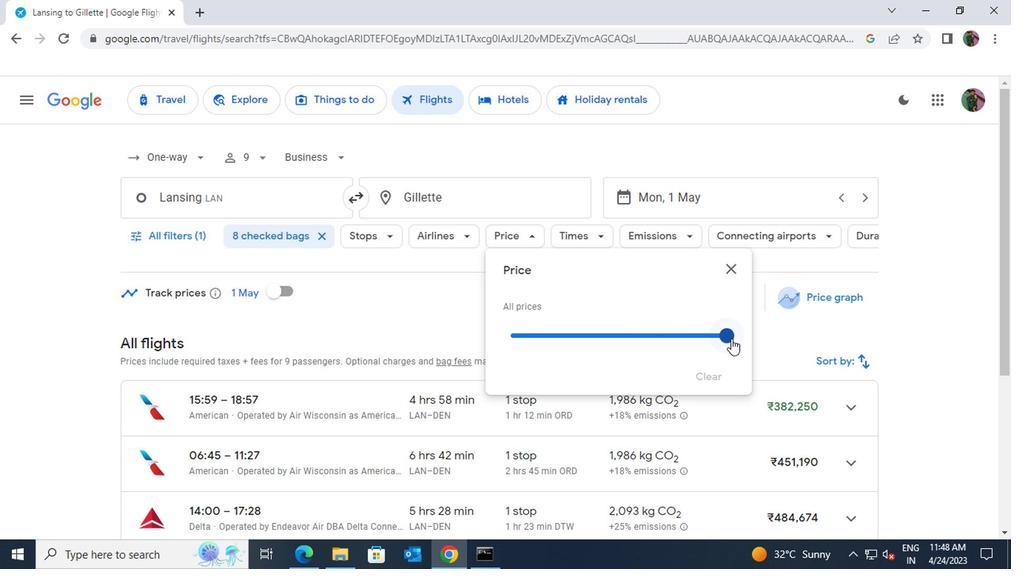 
Action: Mouse pressed left at (721, 334)
Screenshot: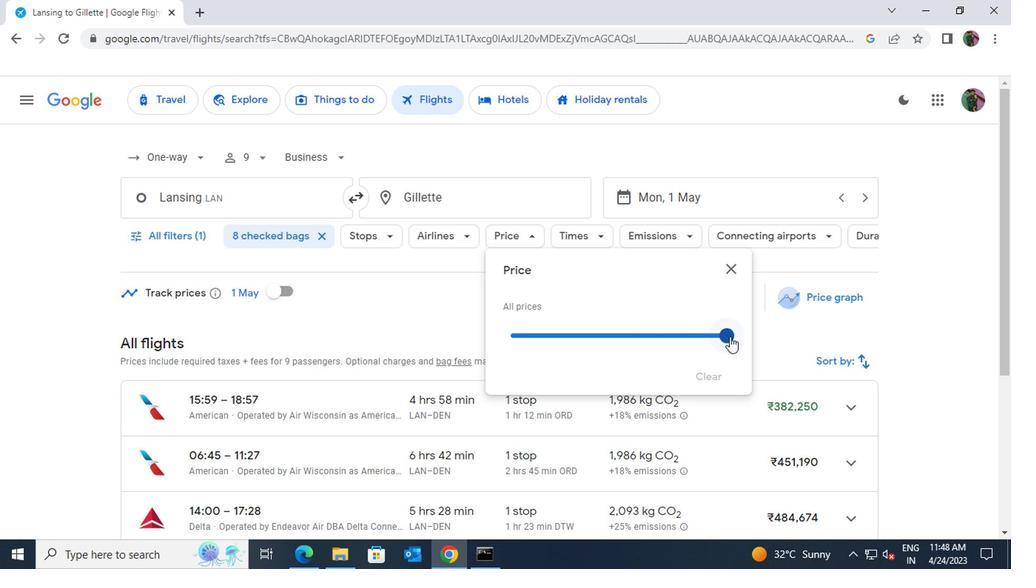 
Action: Mouse moved to (715, 269)
Screenshot: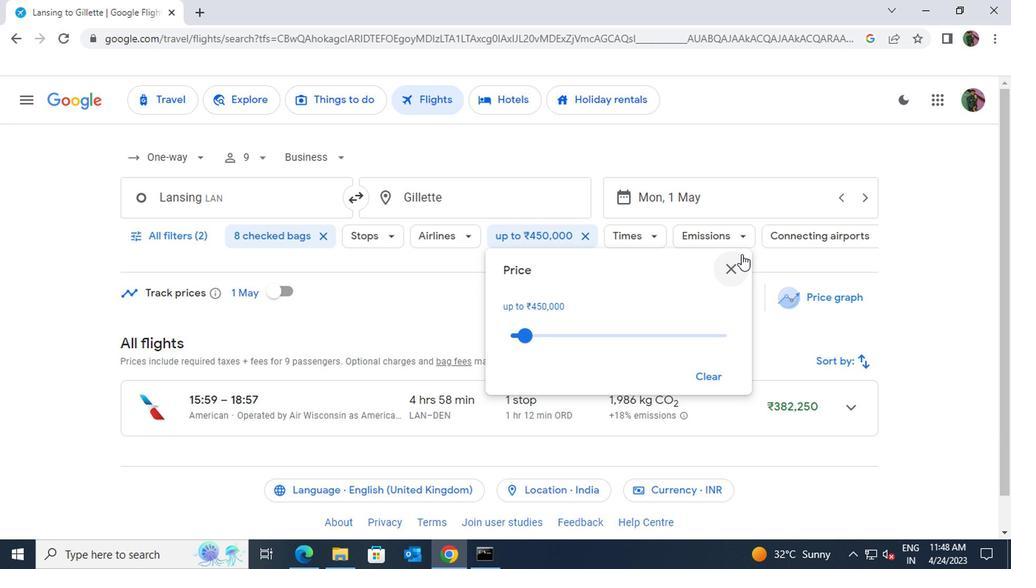 
Action: Mouse pressed left at (715, 269)
Screenshot: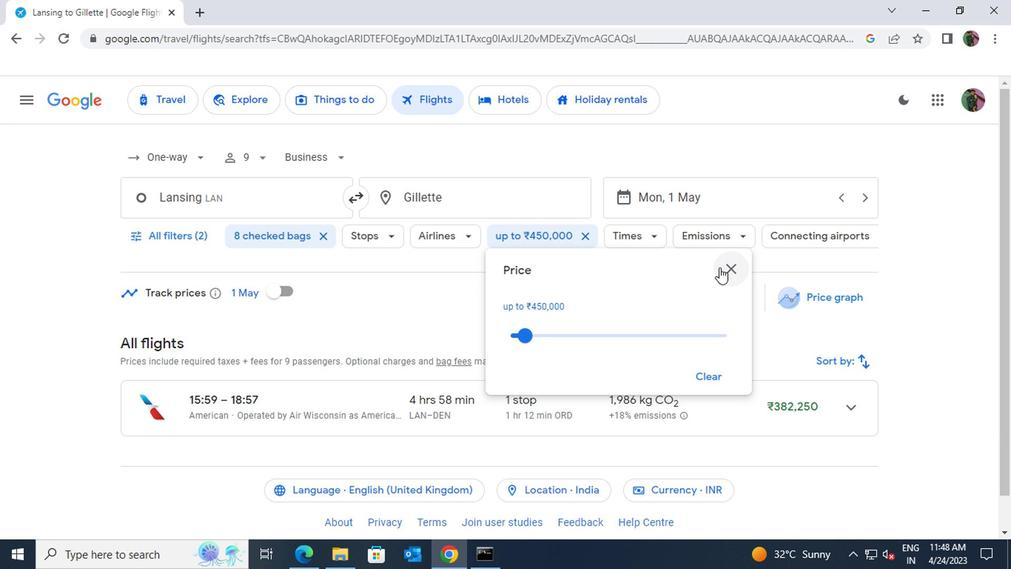 
Action: Mouse moved to (634, 240)
Screenshot: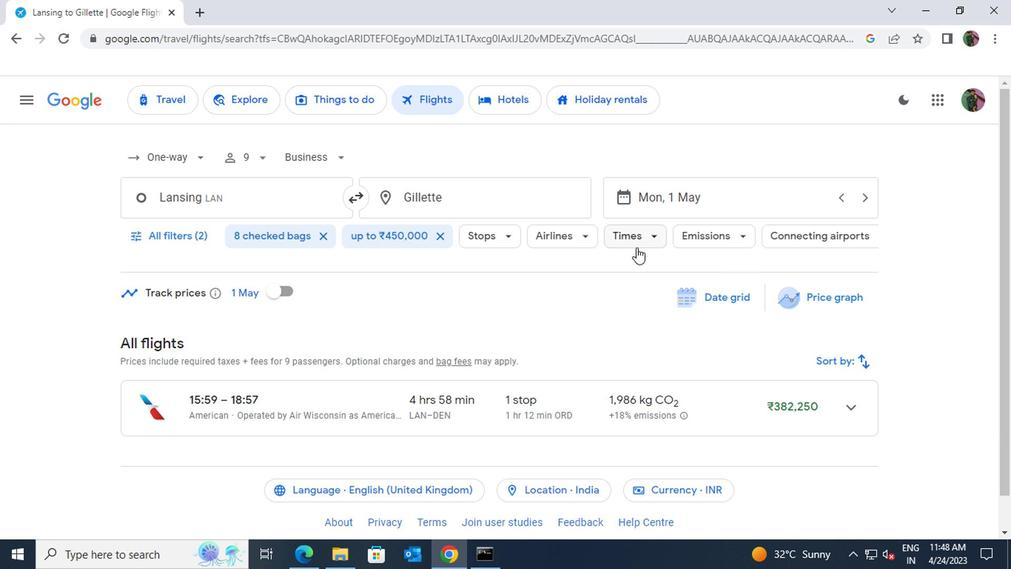 
Action: Mouse pressed left at (634, 240)
Screenshot: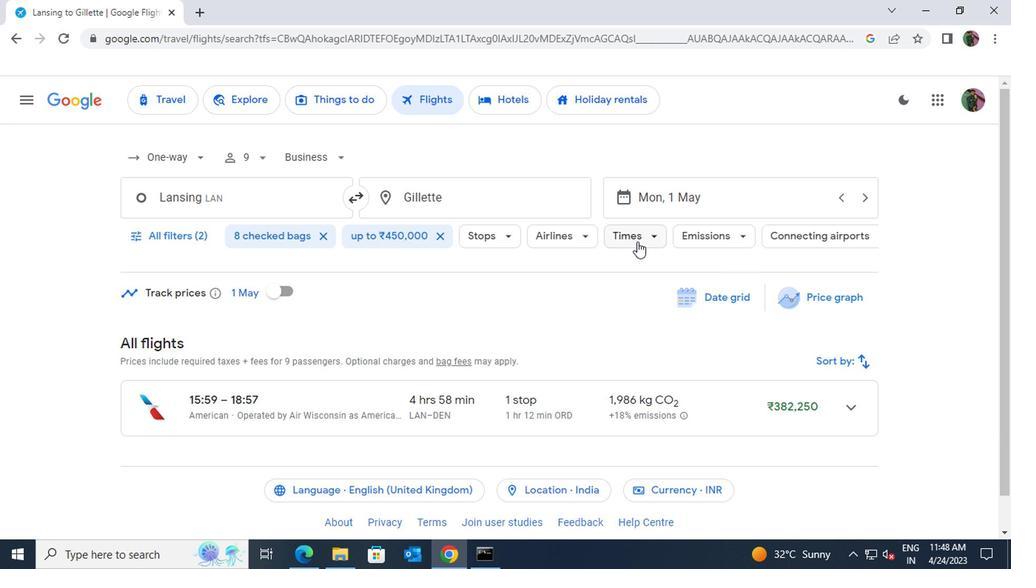 
Action: Mouse moved to (832, 376)
Screenshot: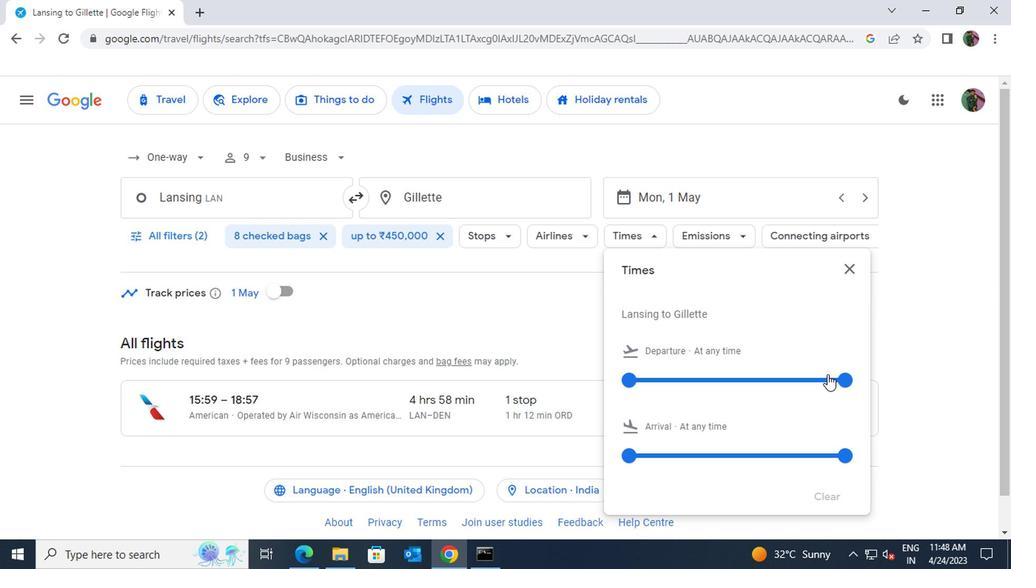 
Action: Mouse pressed left at (832, 376)
Screenshot: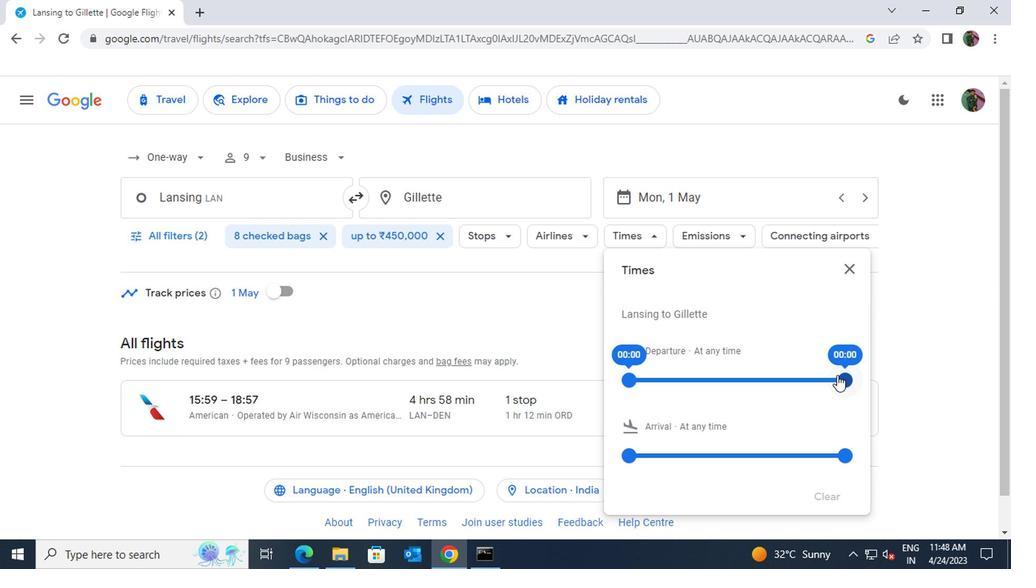 
Action: Mouse moved to (839, 265)
Screenshot: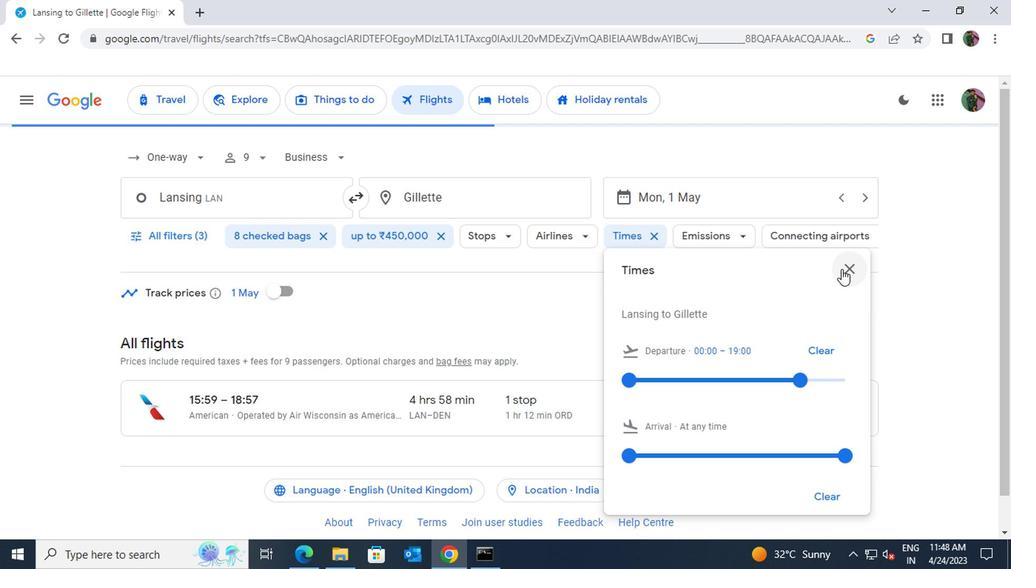 
Action: Mouse pressed left at (839, 265)
Screenshot: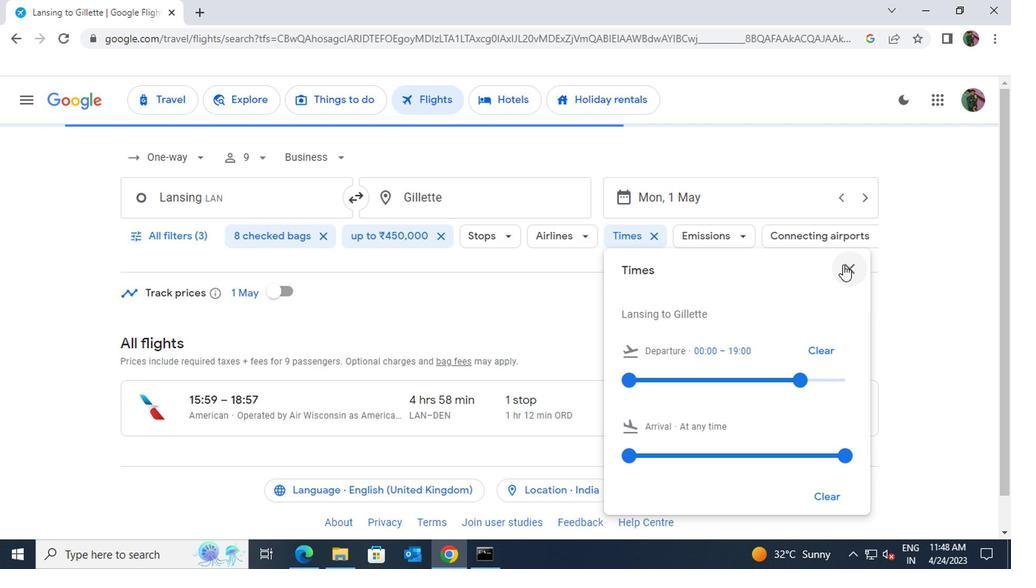 
Action: Mouse moved to (561, 392)
Screenshot: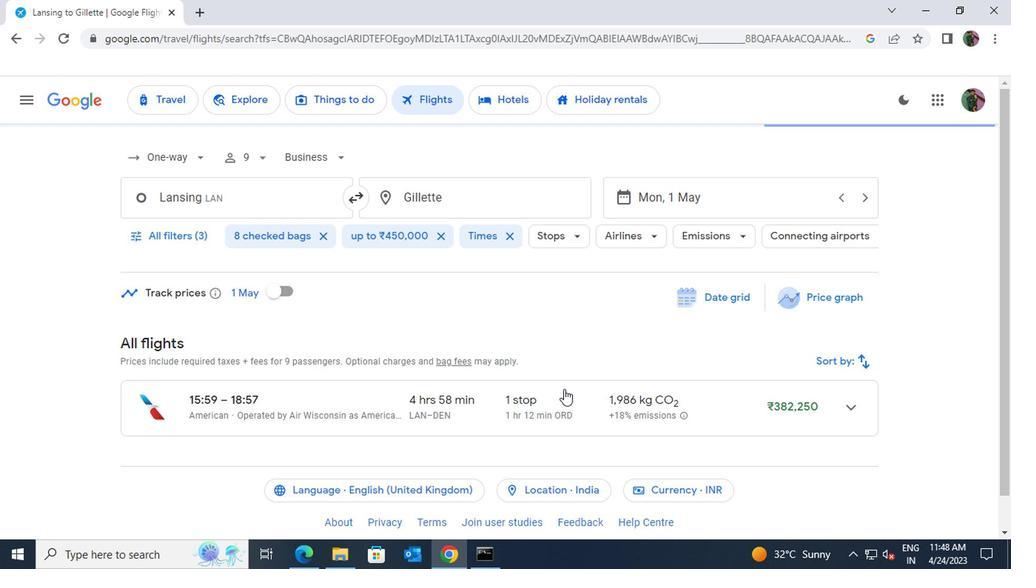 
Action: Mouse pressed left at (561, 392)
Screenshot: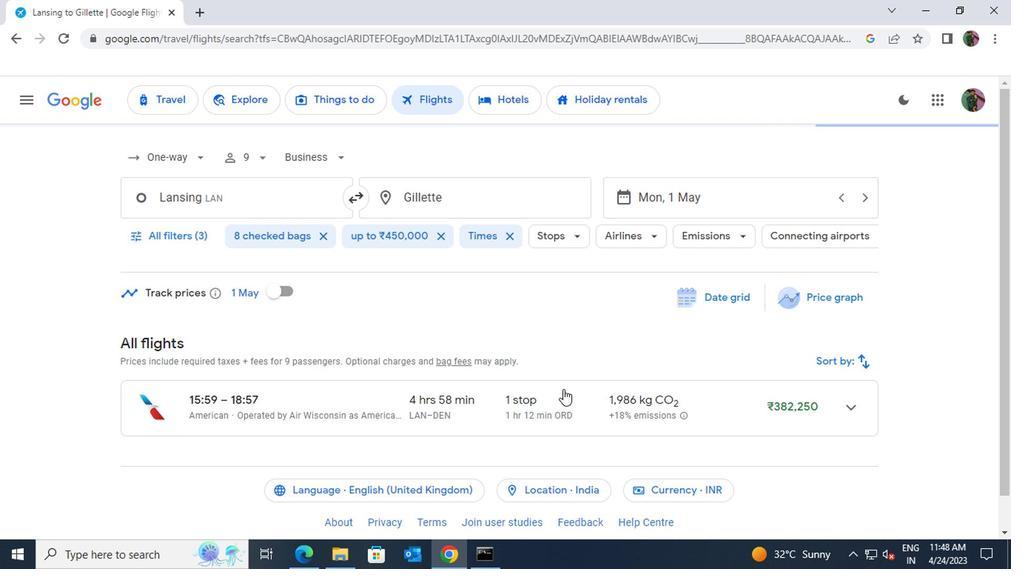 
